 Task: Look for space in Khairabad, India from 24th August, 2023 to 10th September, 2023 for 8 adults, 2 children in price range Rs.12000 to Rs.15000. Place can be entire place or shared room with 4 bedrooms having 8 beds and 4 bathrooms. Property type can be house, flat, guest house. Amenities needed are: wifi, TV, free parkinig on premises, gym, breakfast. Booking option can be shelf check-in. Required host language is English.
Action: Mouse moved to (40, 71)
Screenshot: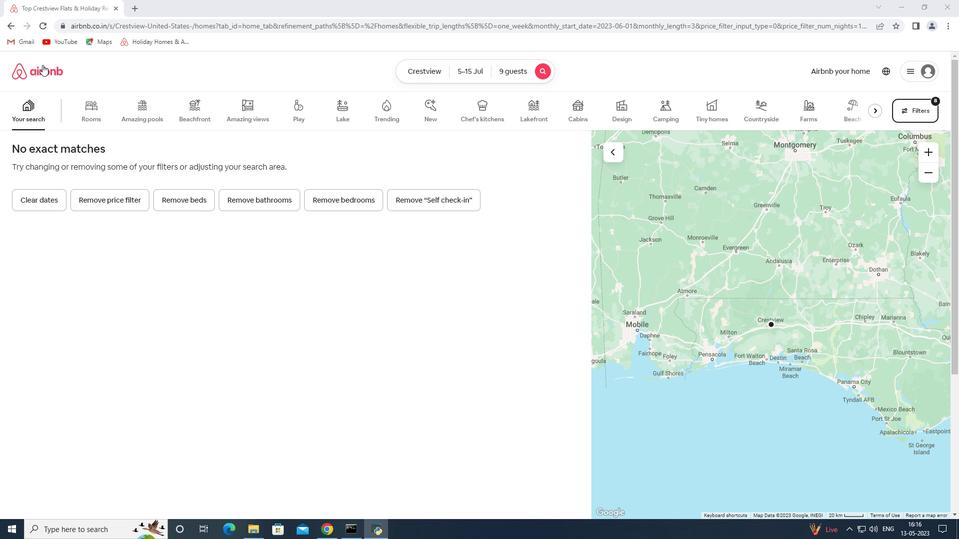 
Action: Mouse pressed left at (40, 71)
Screenshot: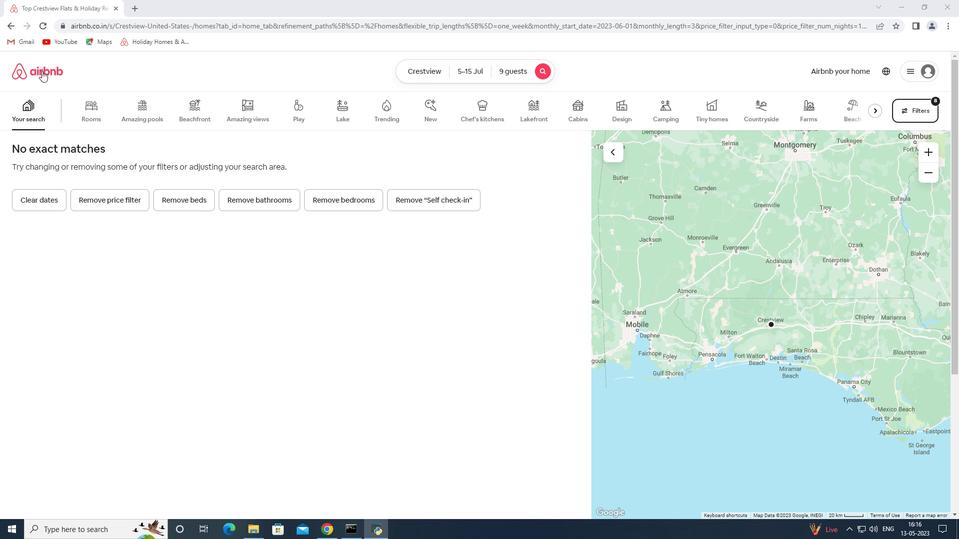 
Action: Mouse moved to (414, 98)
Screenshot: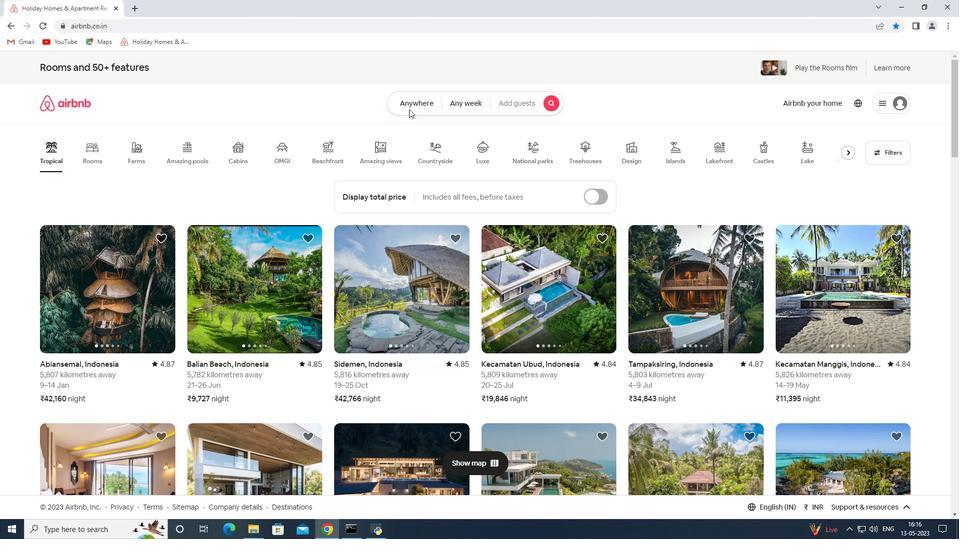 
Action: Mouse pressed left at (414, 98)
Screenshot: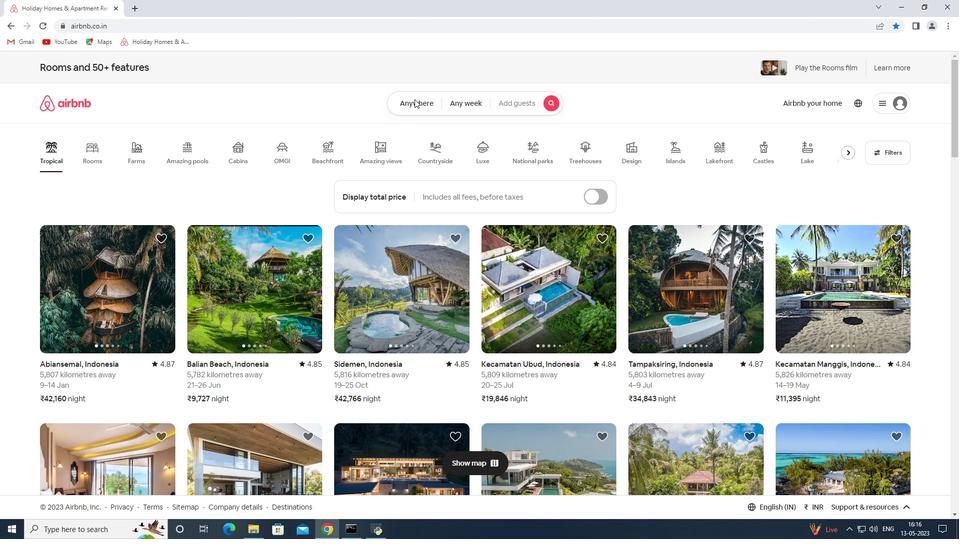 
Action: Mouse moved to (370, 147)
Screenshot: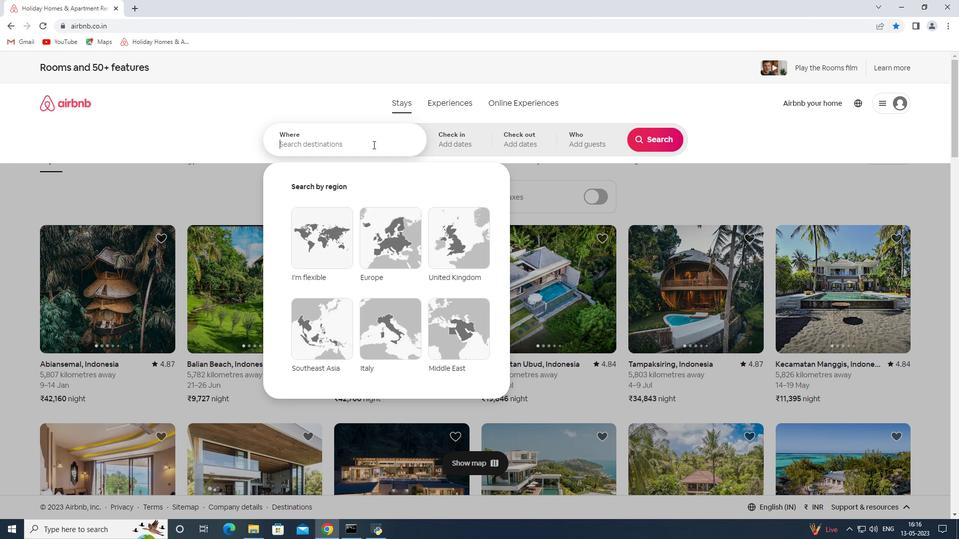 
Action: Mouse pressed left at (370, 147)
Screenshot: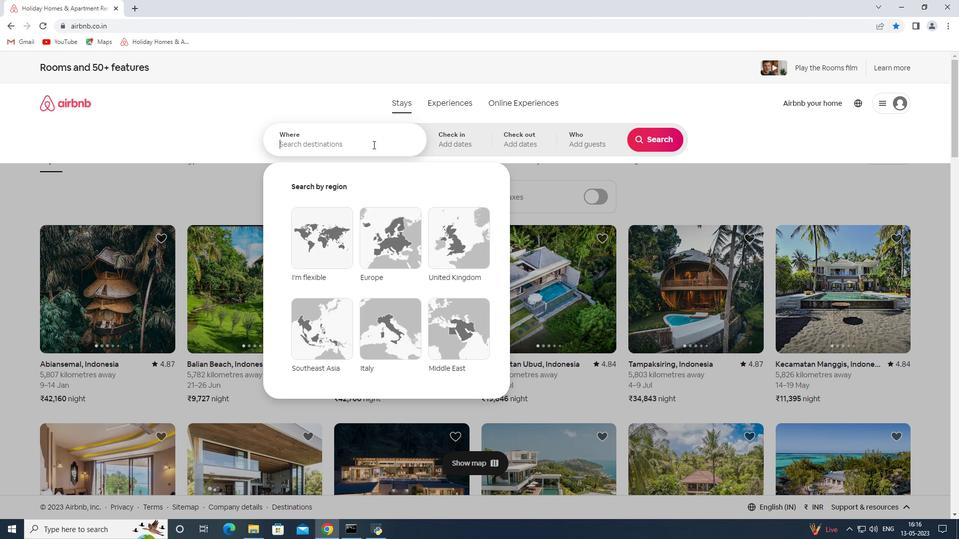
Action: Key pressed <Key.shift>Khairabad<Key.space><Key.shift><Key.shift><Key.shift><Key.shift><Key.shift><Key.shift><Key.shift><Key.shift><Key.shift><Key.shift><Key.shift><Key.shift><Key.shift><Key.shift><Key.shift><Key.shift><Key.shift><Key.shift><Key.shift><Key.shift><Key.shift><Key.shift><Key.shift><Key.shift><Key.shift><Key.shift><Key.shift><Key.shift><Key.shift><Key.shift>India<Key.space><Key.enter>
Screenshot: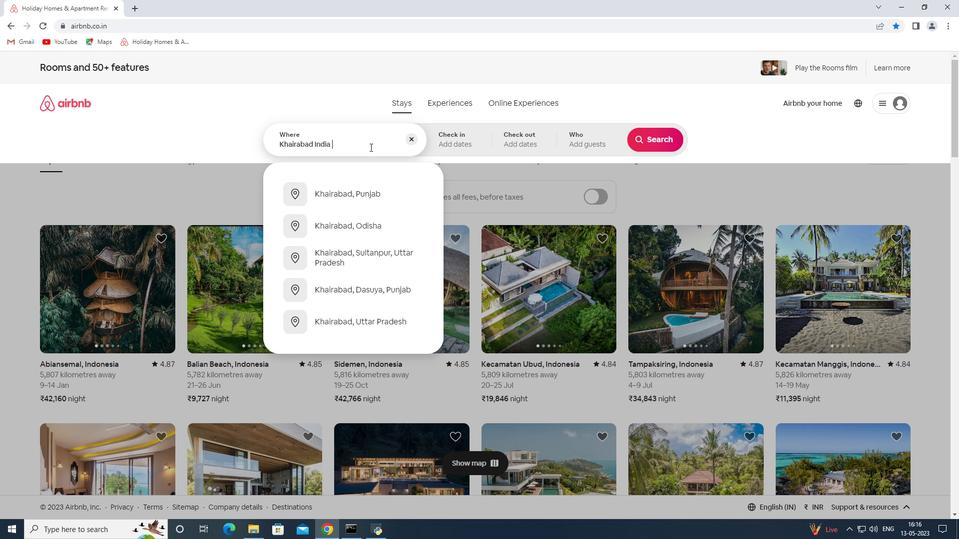 
Action: Mouse moved to (654, 221)
Screenshot: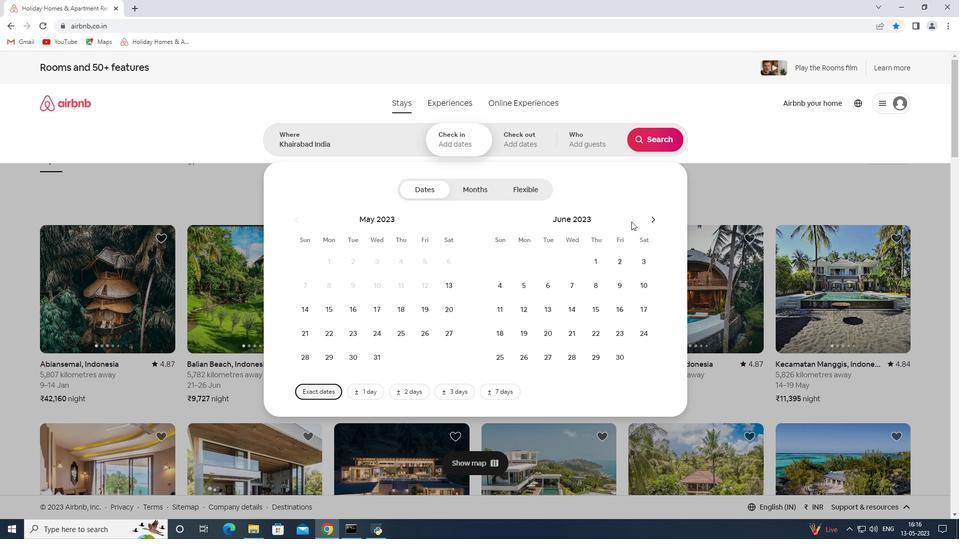 
Action: Mouse pressed left at (654, 221)
Screenshot: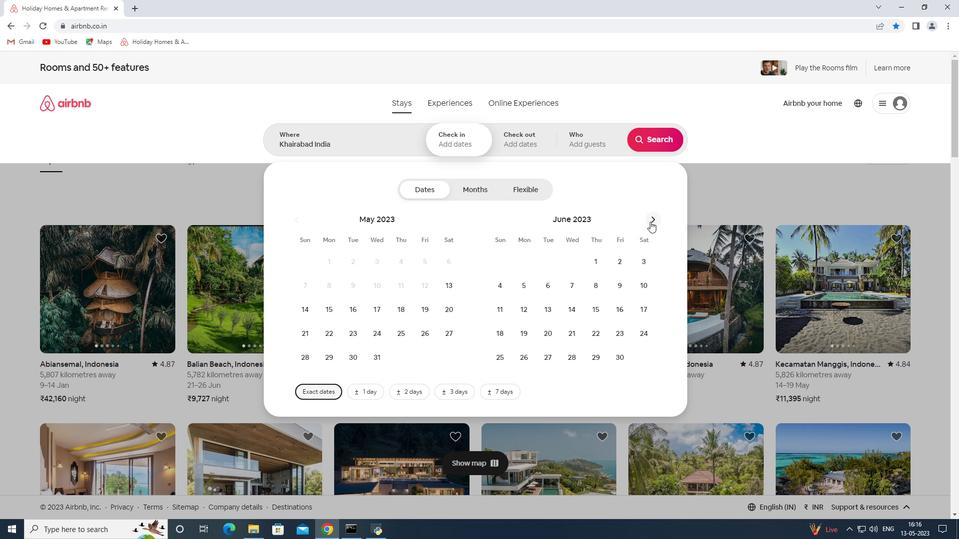 
Action: Mouse pressed left at (654, 221)
Screenshot: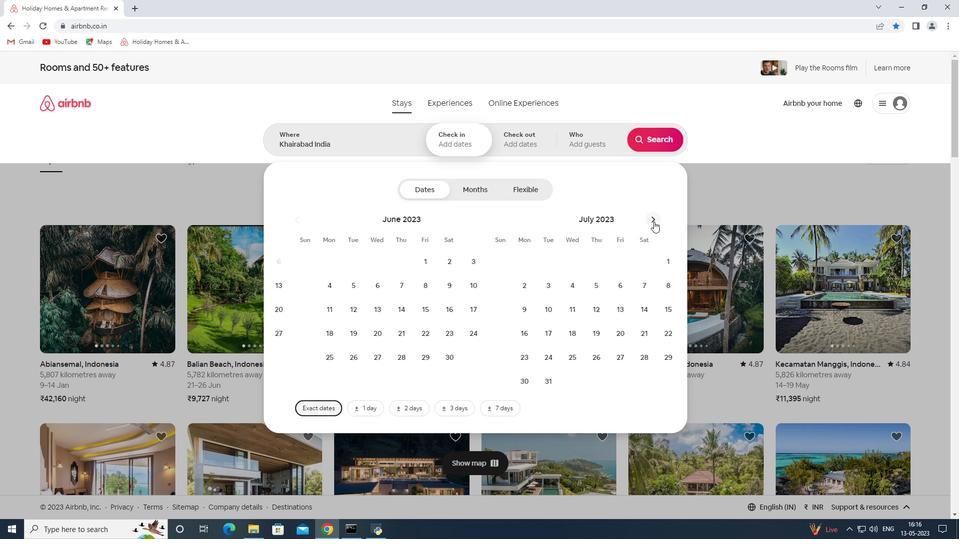 
Action: Mouse moved to (599, 337)
Screenshot: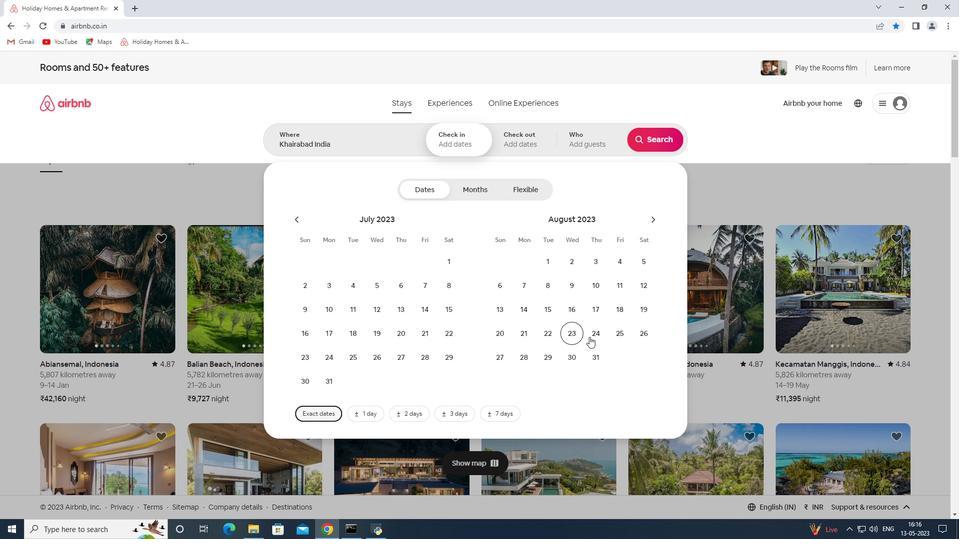 
Action: Mouse pressed left at (599, 337)
Screenshot: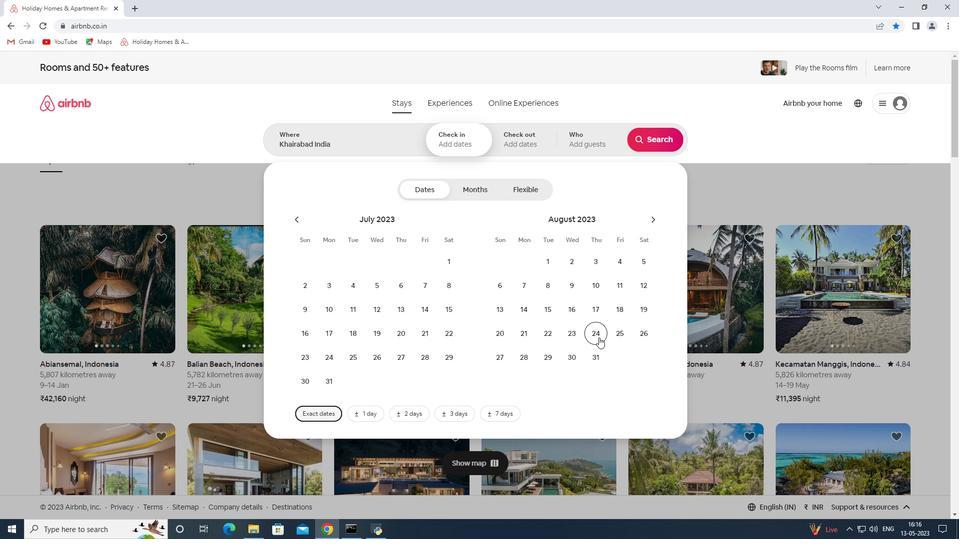 
Action: Mouse moved to (654, 221)
Screenshot: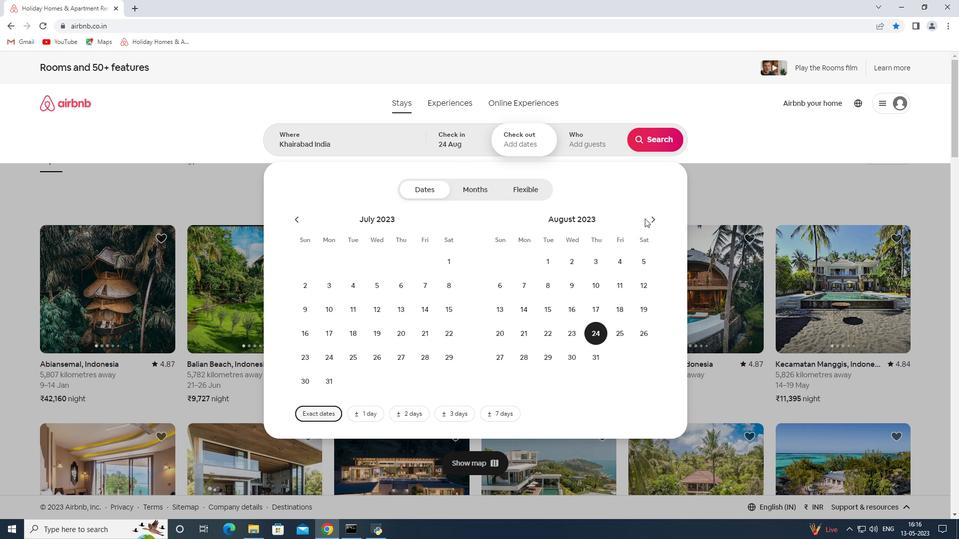 
Action: Mouse pressed left at (654, 221)
Screenshot: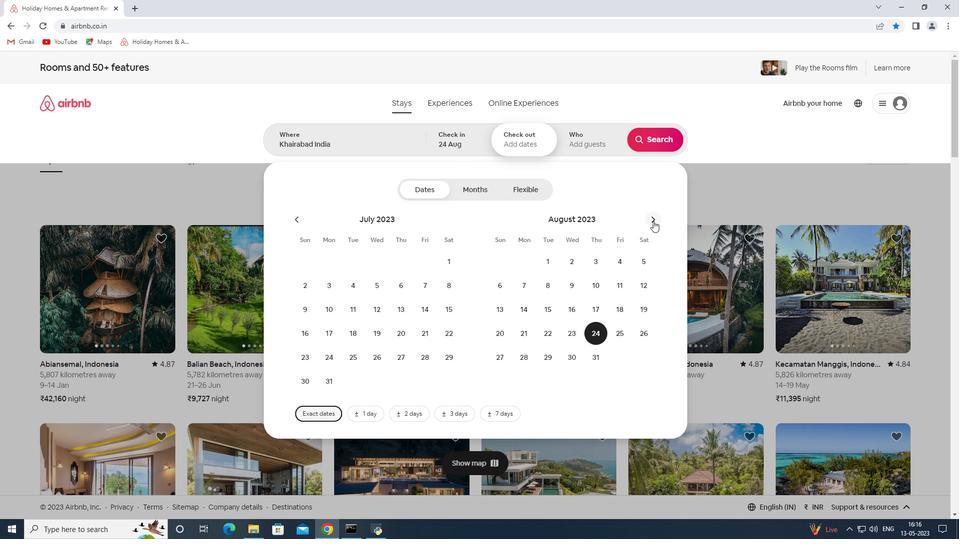 
Action: Mouse moved to (489, 311)
Screenshot: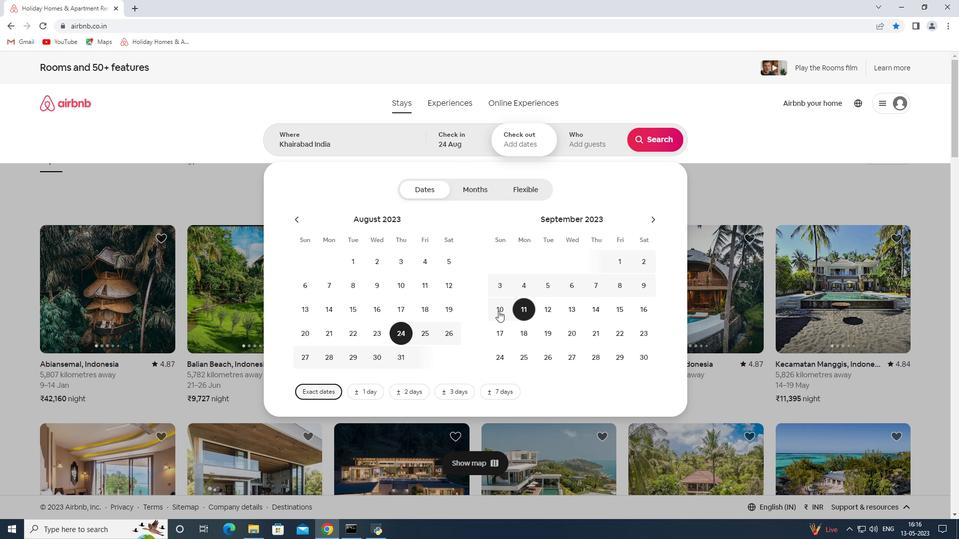 
Action: Mouse pressed left at (489, 311)
Screenshot: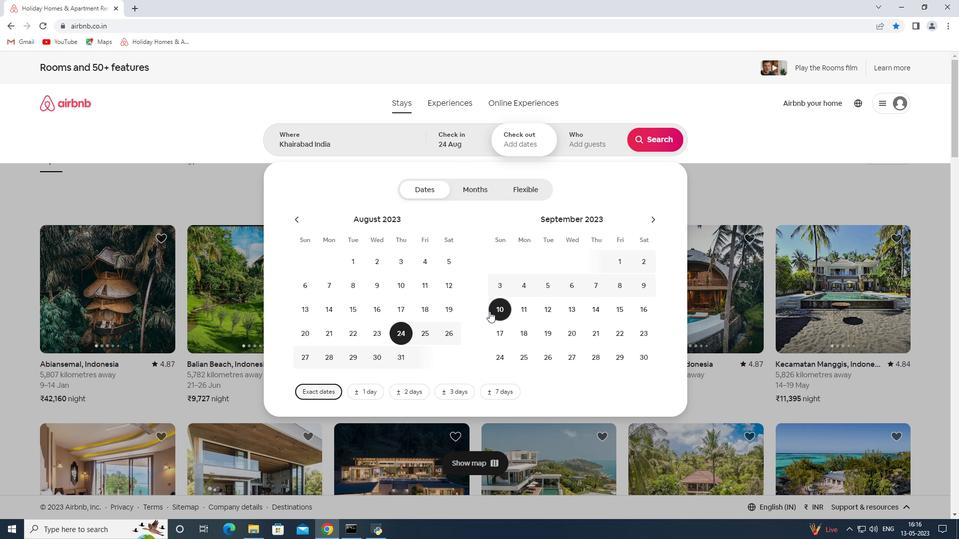 
Action: Mouse moved to (582, 147)
Screenshot: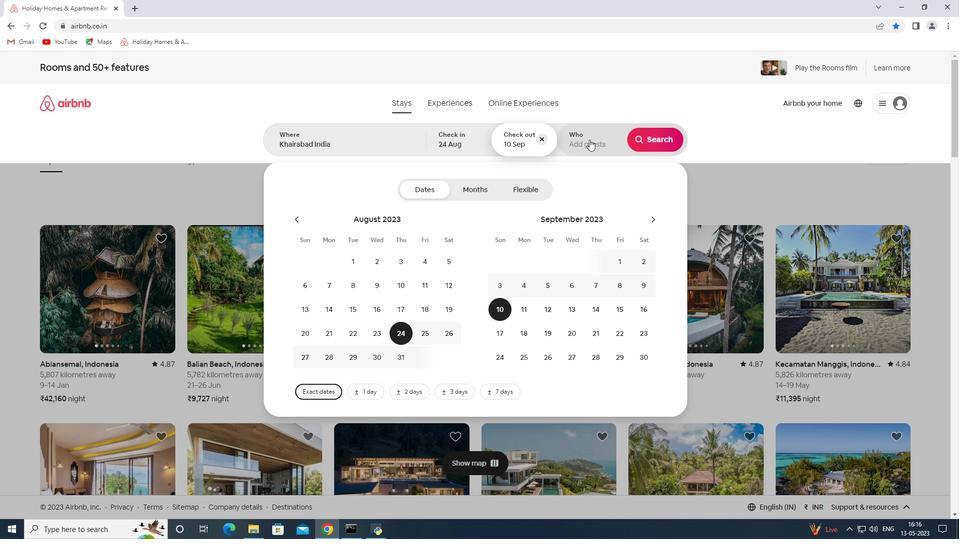 
Action: Mouse pressed left at (582, 147)
Screenshot: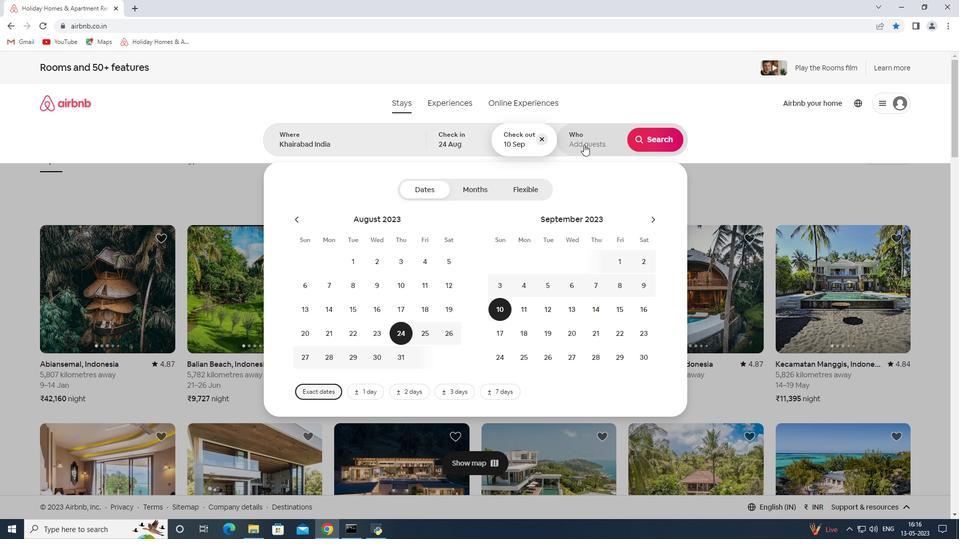 
Action: Mouse moved to (660, 196)
Screenshot: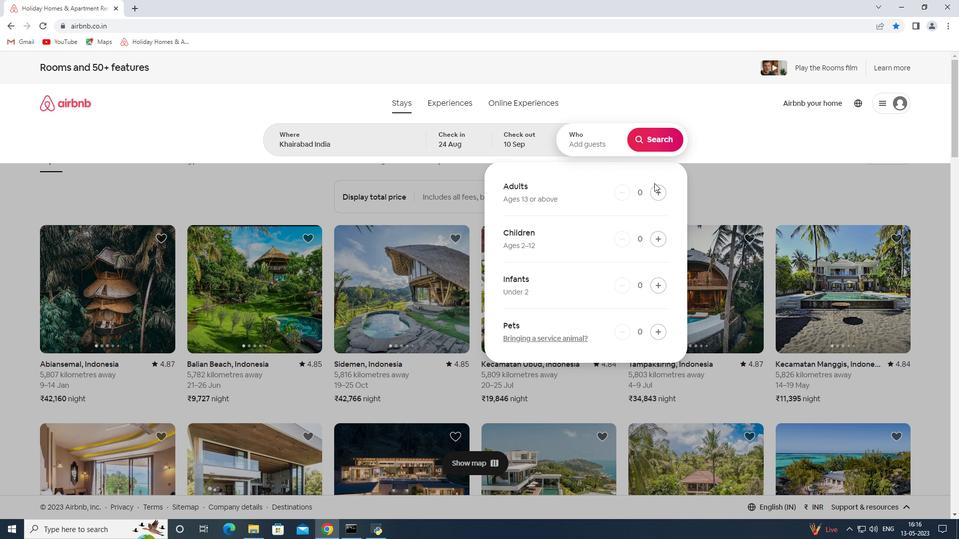 
Action: Mouse pressed left at (660, 196)
Screenshot: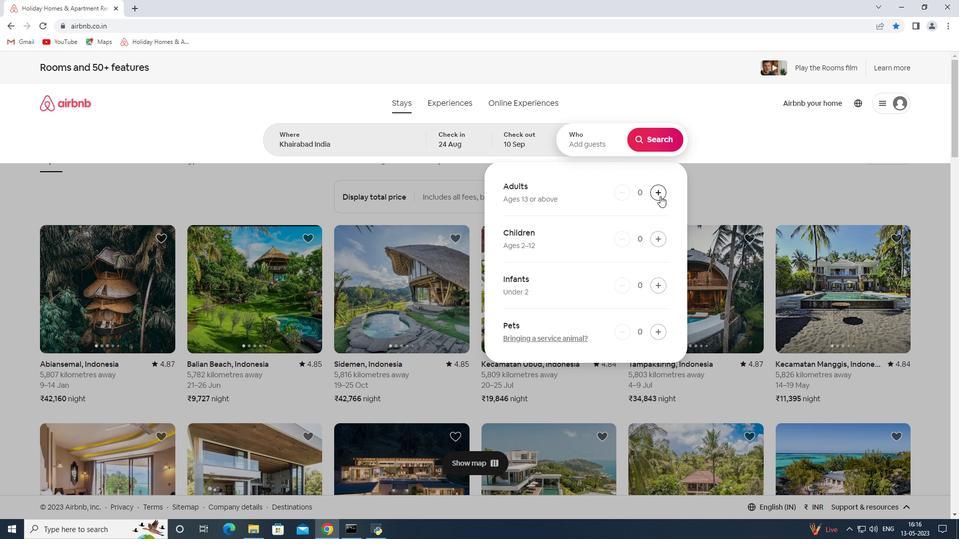 
Action: Mouse pressed left at (660, 196)
Screenshot: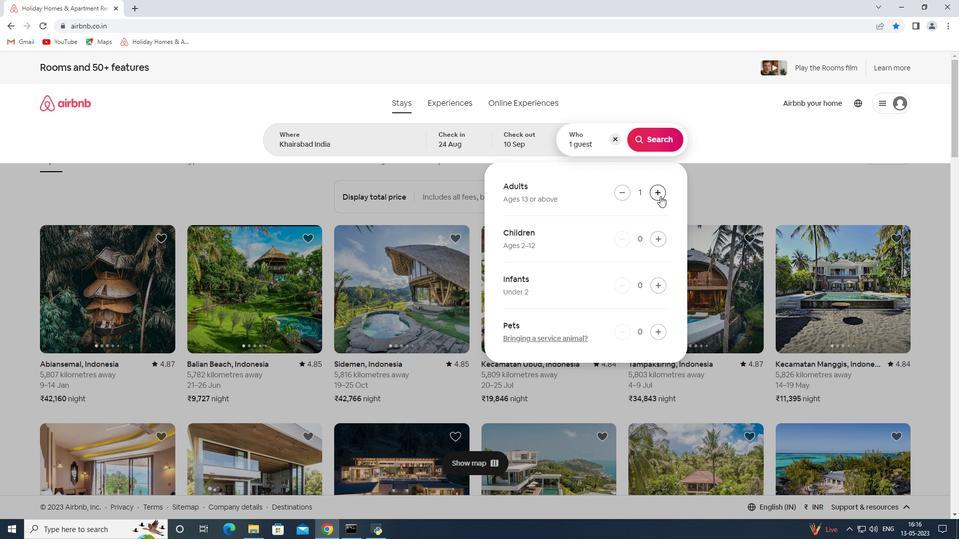
Action: Mouse pressed left at (660, 196)
Screenshot: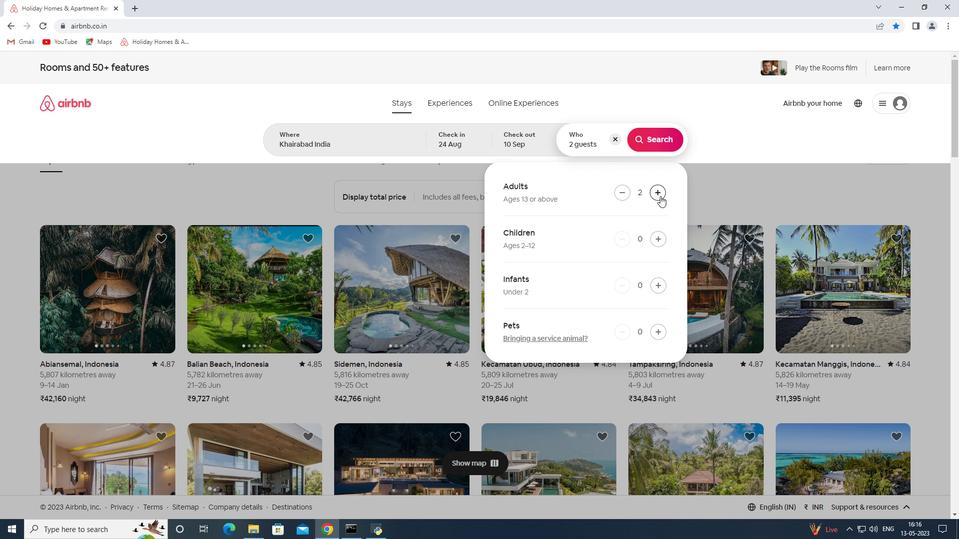 
Action: Mouse moved to (660, 191)
Screenshot: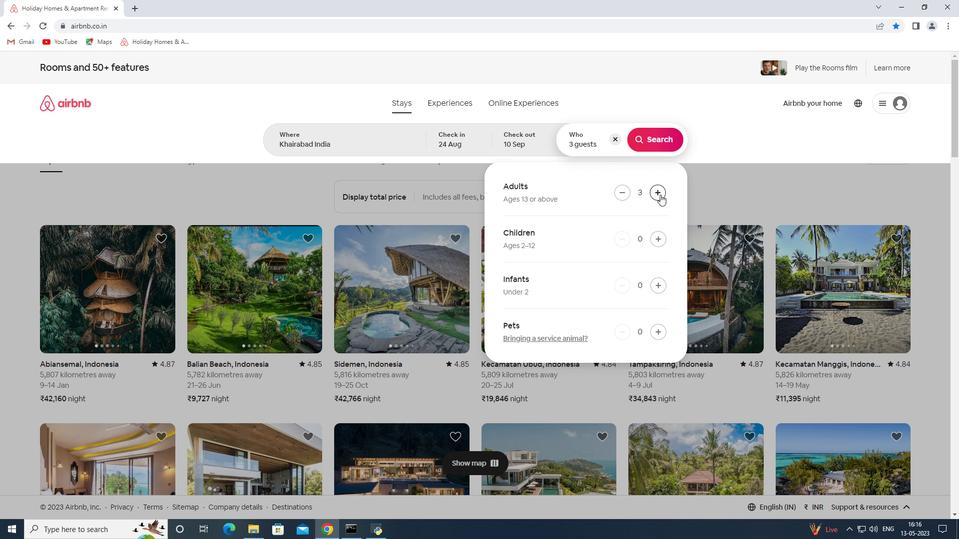 
Action: Mouse pressed left at (660, 191)
Screenshot: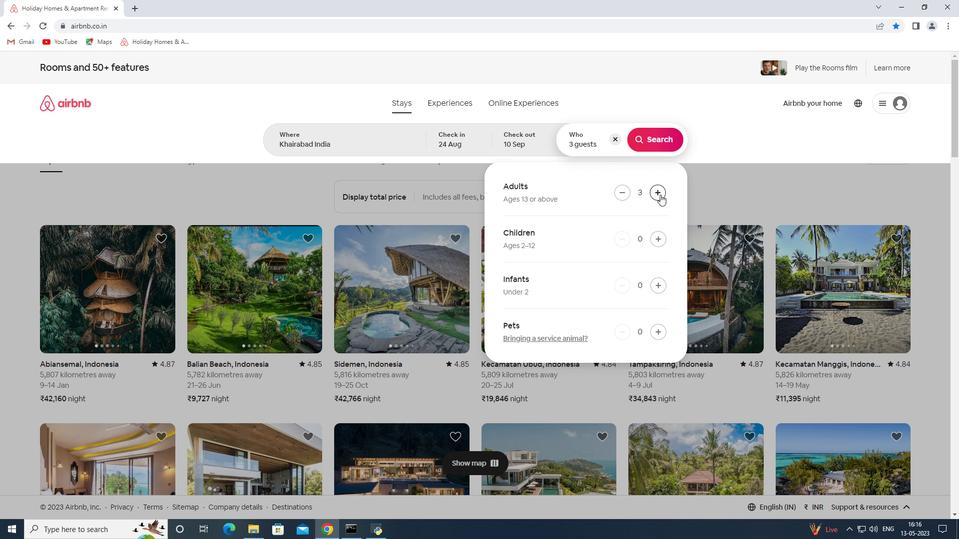 
Action: Mouse pressed left at (660, 191)
Screenshot: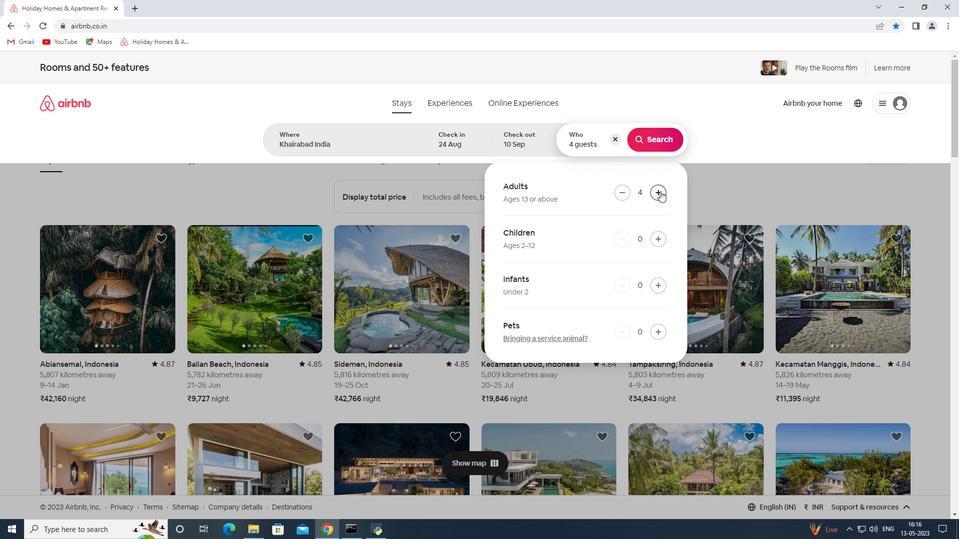 
Action: Mouse pressed left at (660, 191)
Screenshot: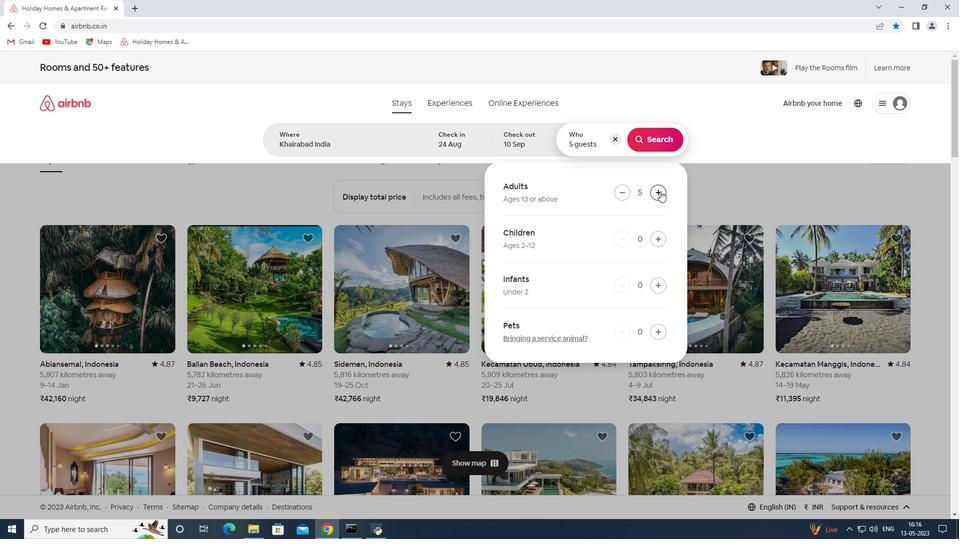 
Action: Mouse pressed left at (660, 191)
Screenshot: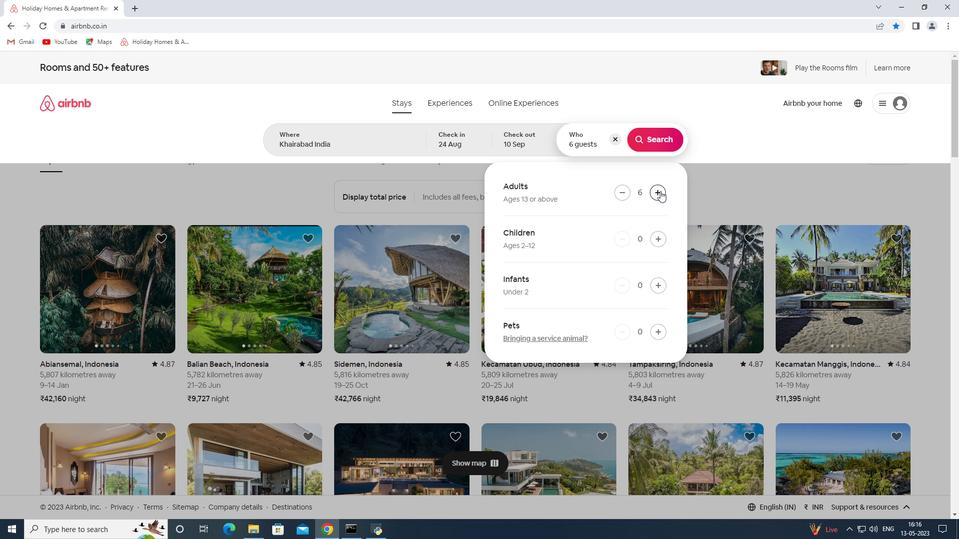 
Action: Mouse pressed left at (660, 191)
Screenshot: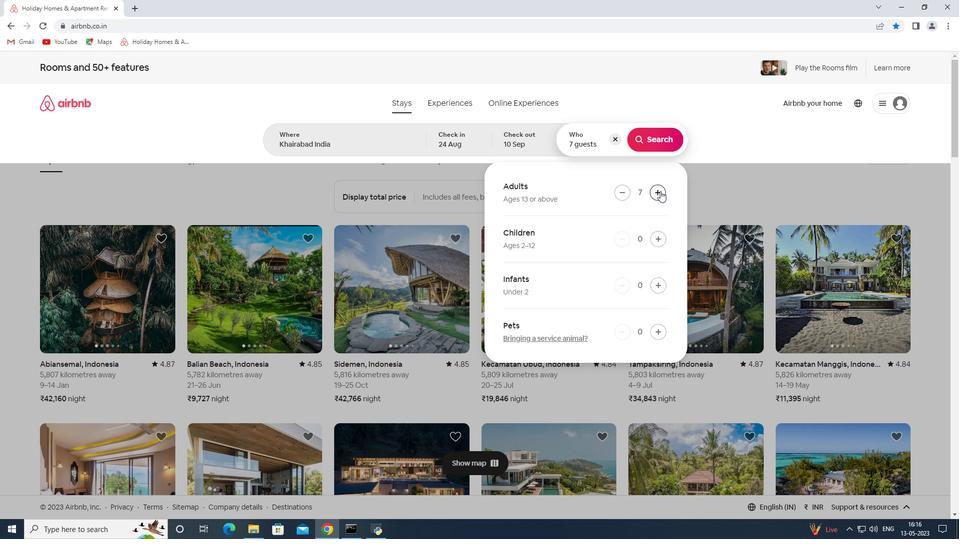 
Action: Mouse pressed left at (660, 191)
Screenshot: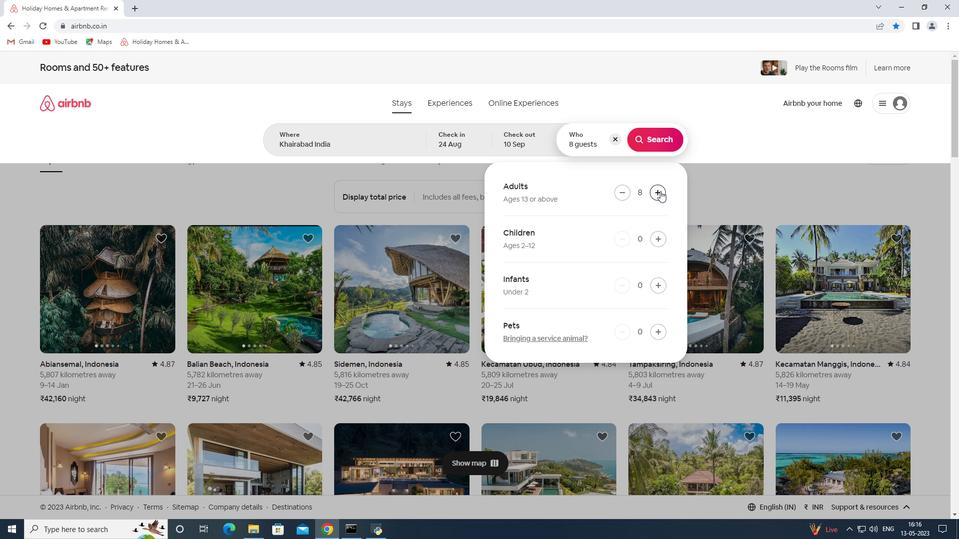 
Action: Mouse moved to (628, 191)
Screenshot: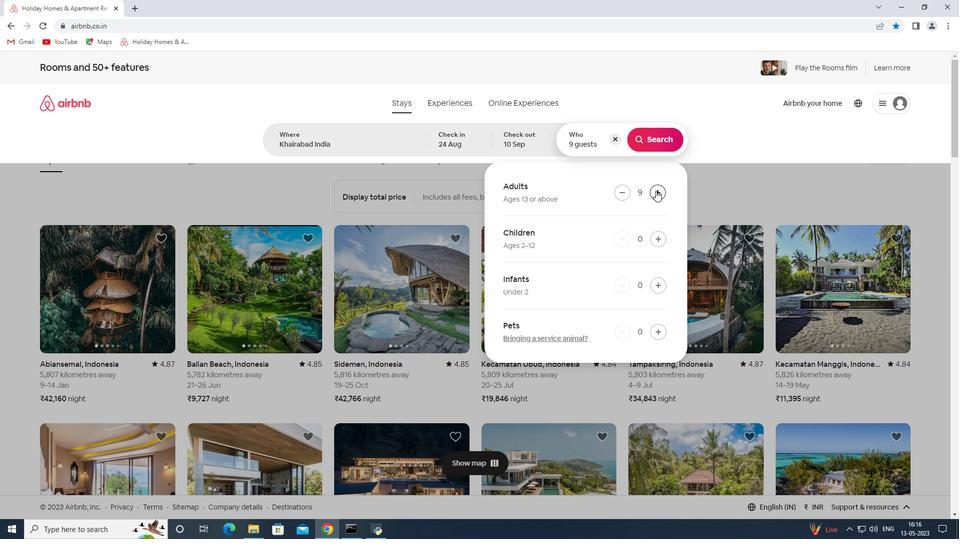 
Action: Mouse pressed left at (628, 191)
Screenshot: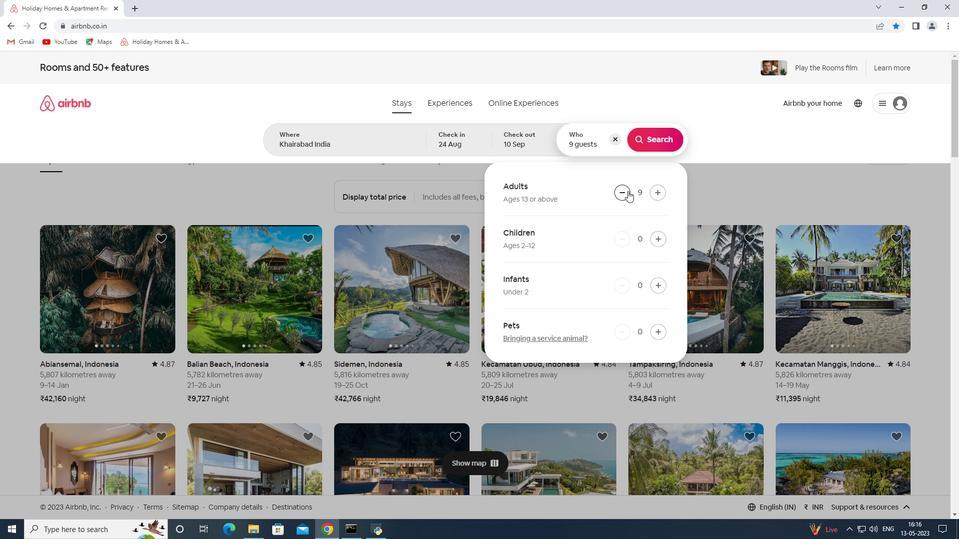 
Action: Mouse moved to (660, 237)
Screenshot: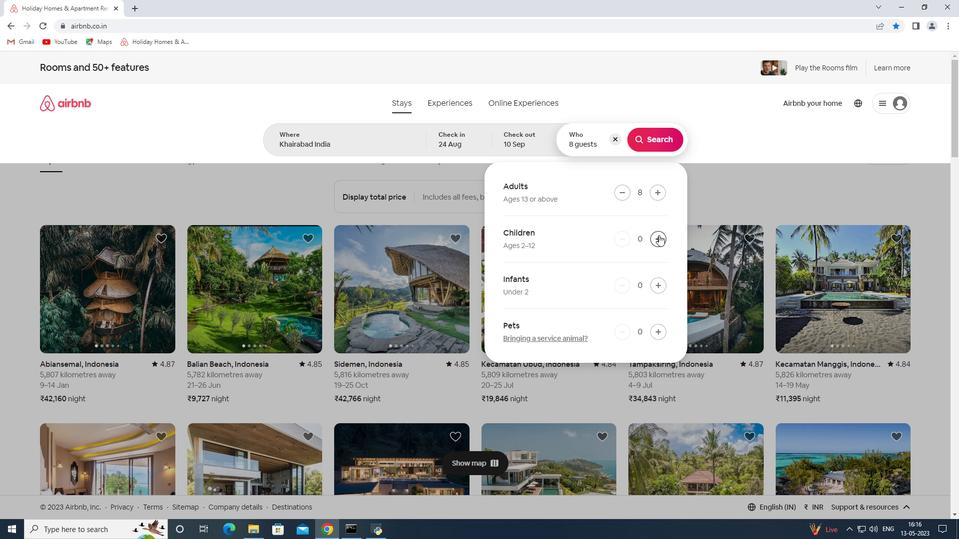 
Action: Mouse pressed left at (660, 237)
Screenshot: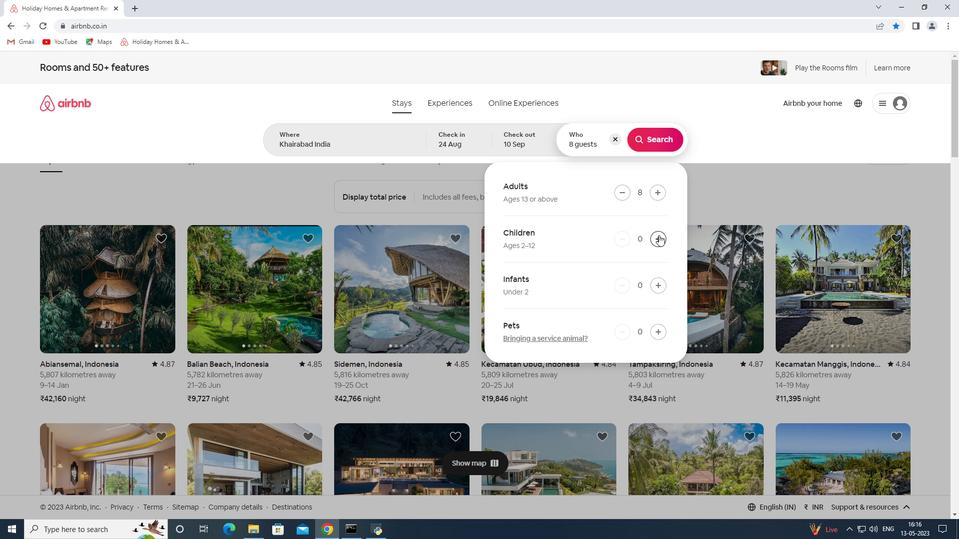 
Action: Mouse pressed left at (660, 237)
Screenshot: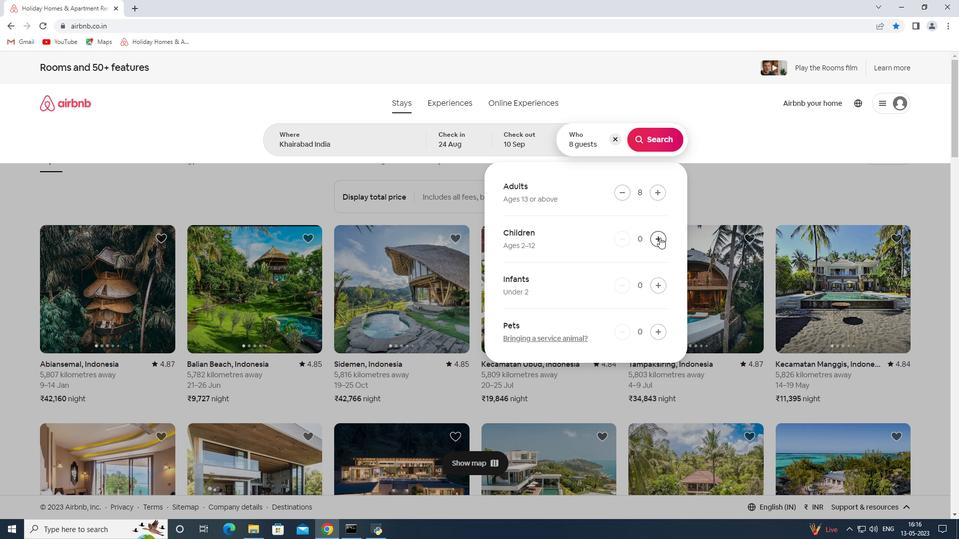 
Action: Mouse moved to (667, 126)
Screenshot: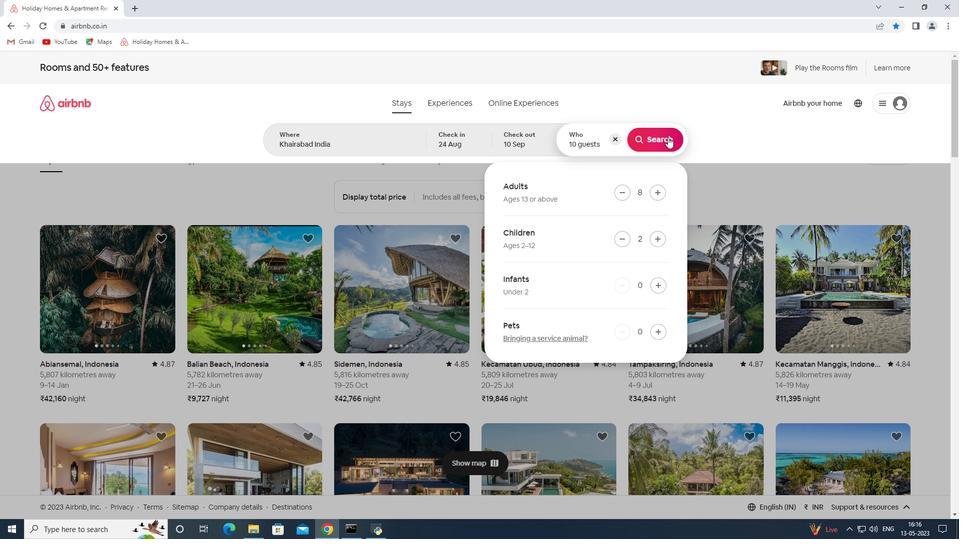 
Action: Mouse pressed left at (667, 126)
Screenshot: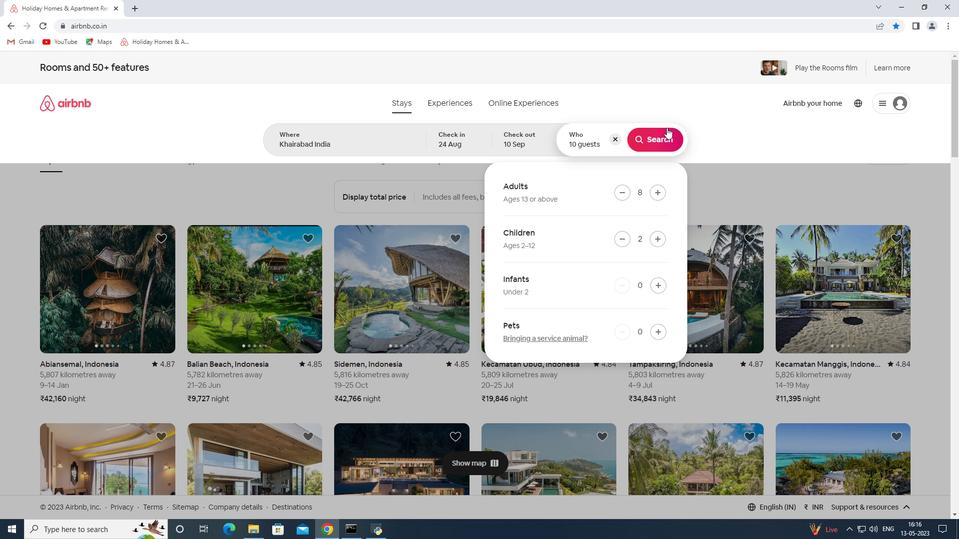 
Action: Mouse moved to (668, 133)
Screenshot: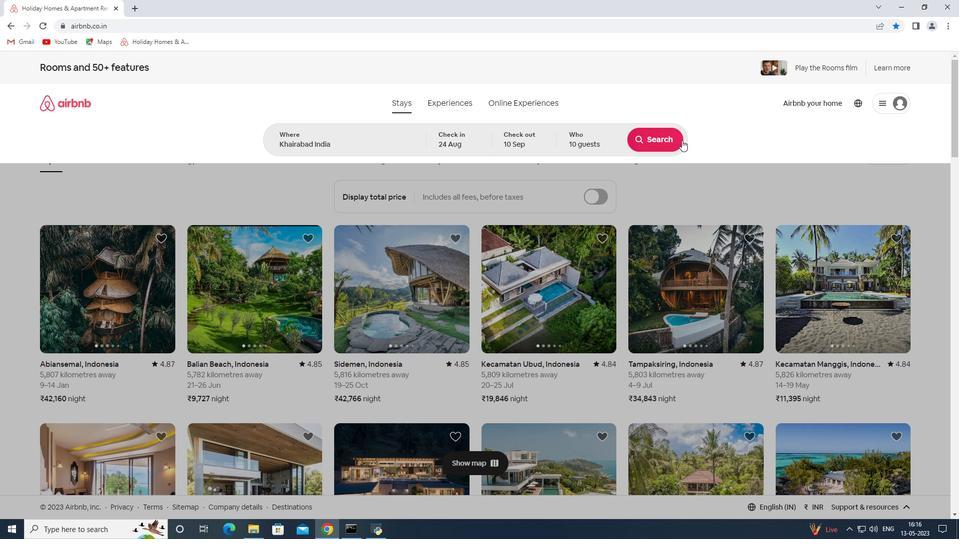 
Action: Mouse pressed left at (668, 133)
Screenshot: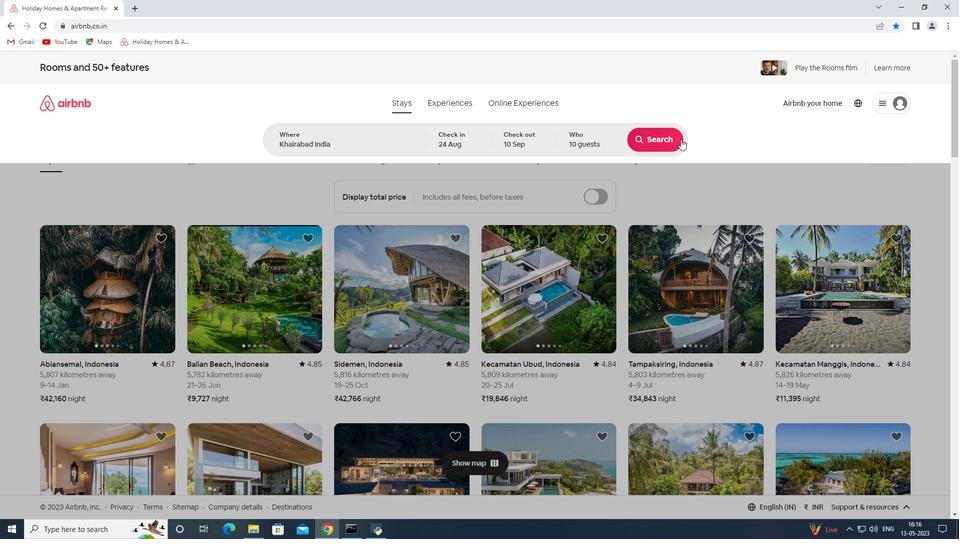 
Action: Mouse moved to (926, 108)
Screenshot: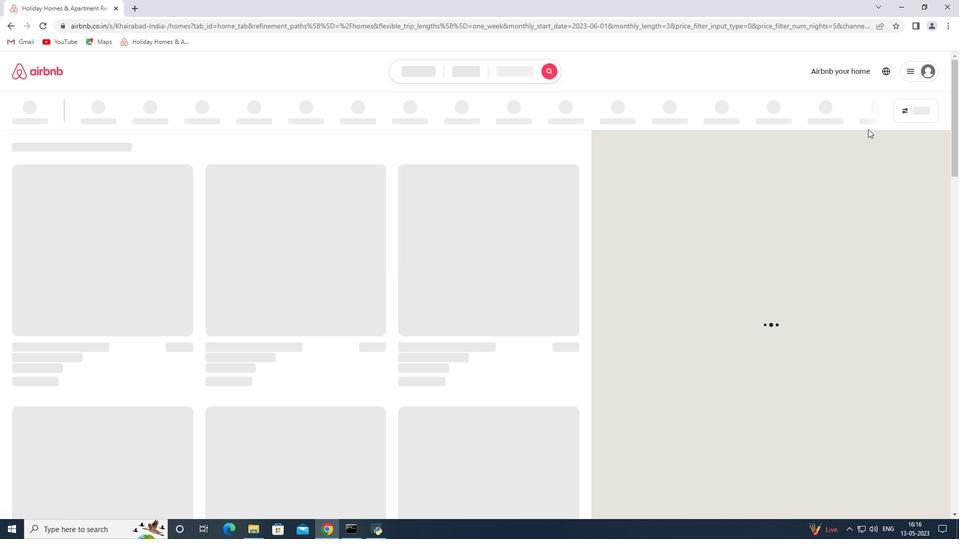 
Action: Mouse pressed left at (926, 108)
Screenshot: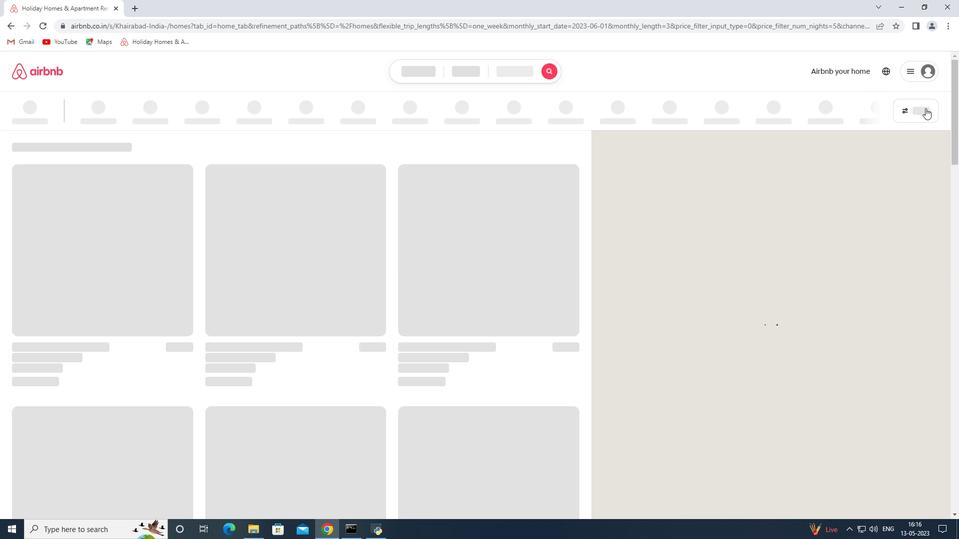
Action: Mouse moved to (360, 353)
Screenshot: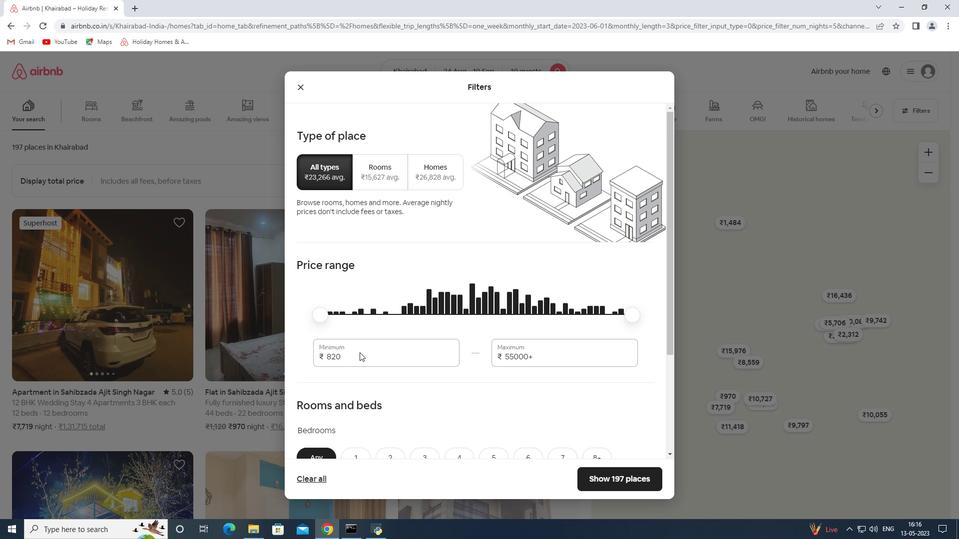 
Action: Mouse pressed left at (360, 353)
Screenshot: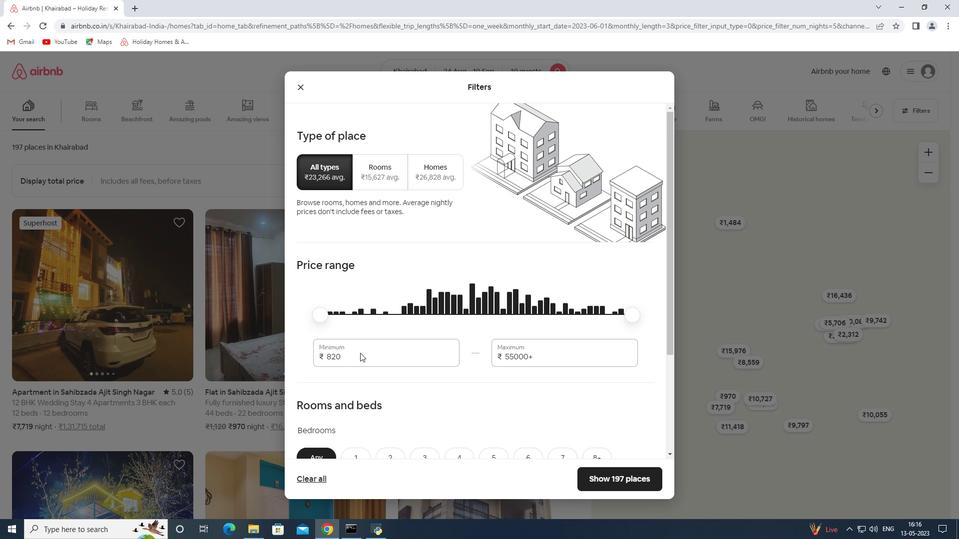 
Action: Mouse pressed left at (360, 353)
Screenshot: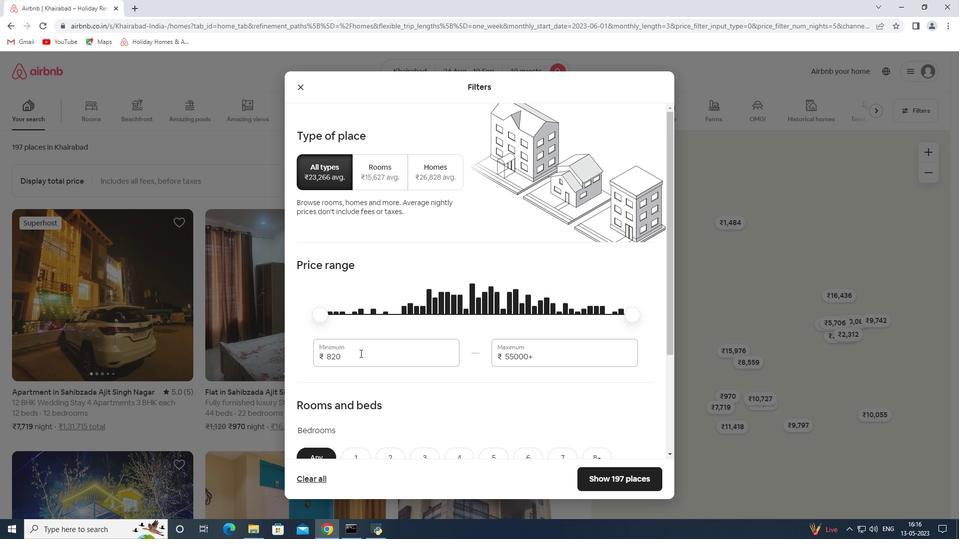 
Action: Key pressed 12000<Key.tab>15000
Screenshot: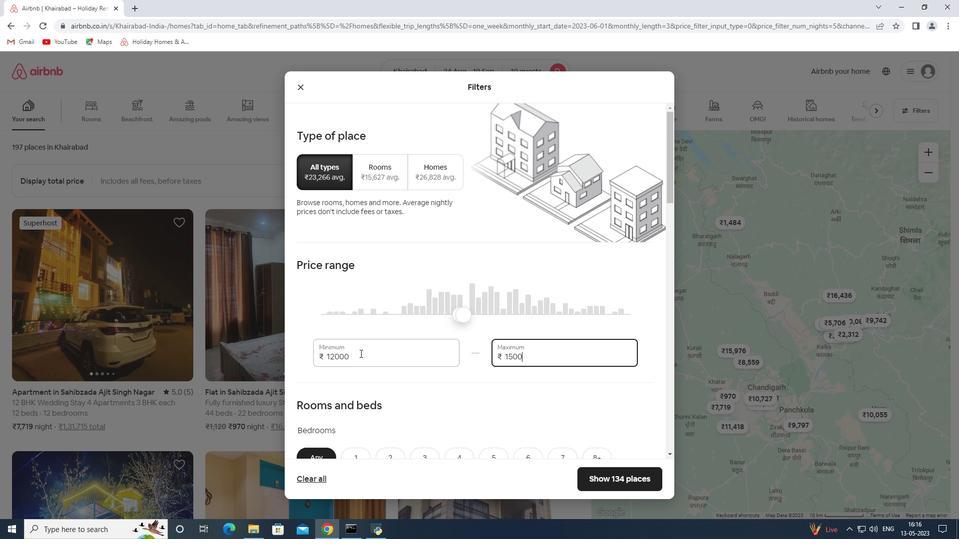 
Action: Mouse moved to (599, 332)
Screenshot: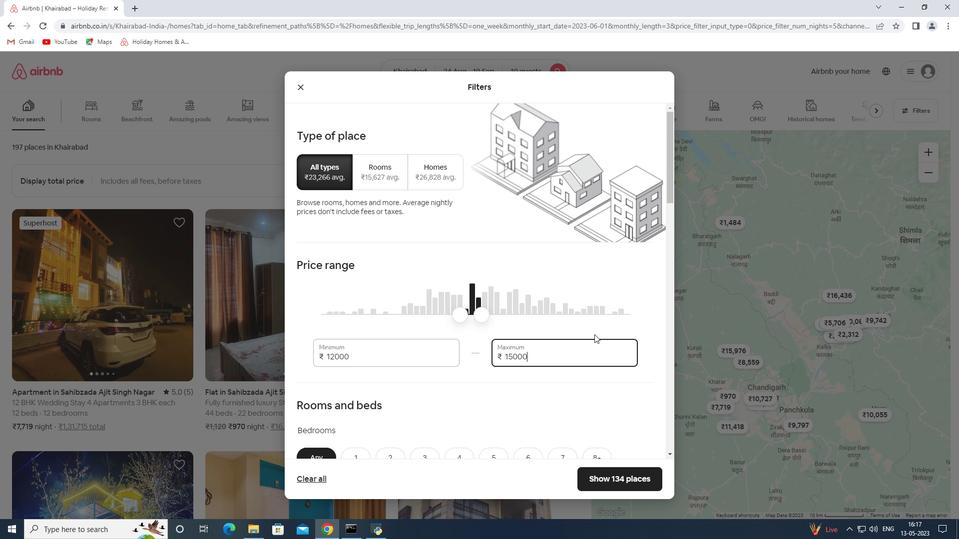 
Action: Mouse scrolled (599, 331) with delta (0, 0)
Screenshot: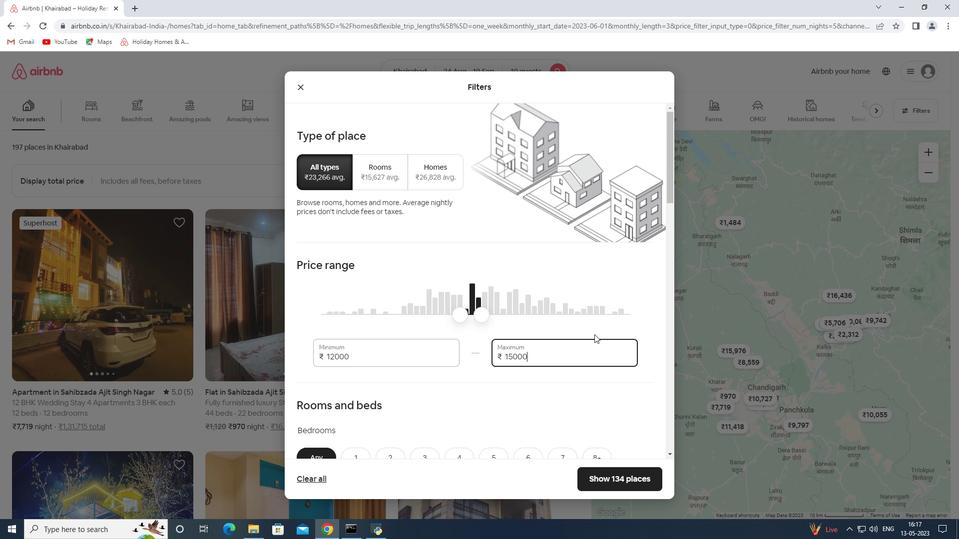 
Action: Mouse moved to (599, 331)
Screenshot: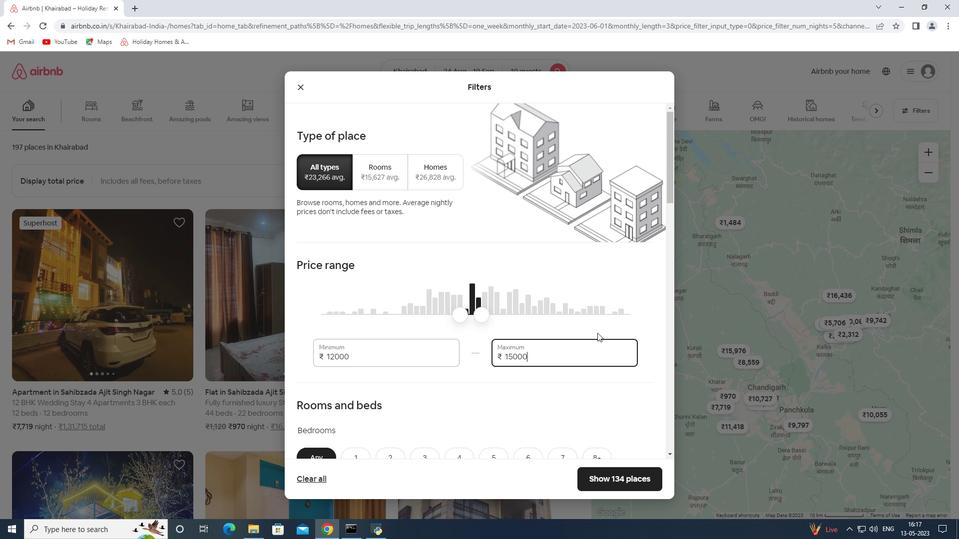 
Action: Mouse scrolled (599, 331) with delta (0, 0)
Screenshot: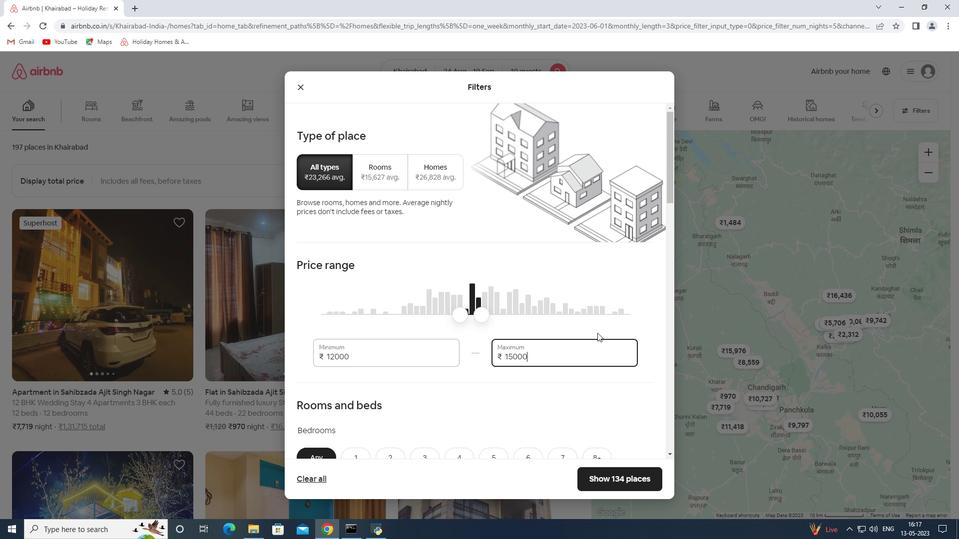
Action: Mouse moved to (600, 331)
Screenshot: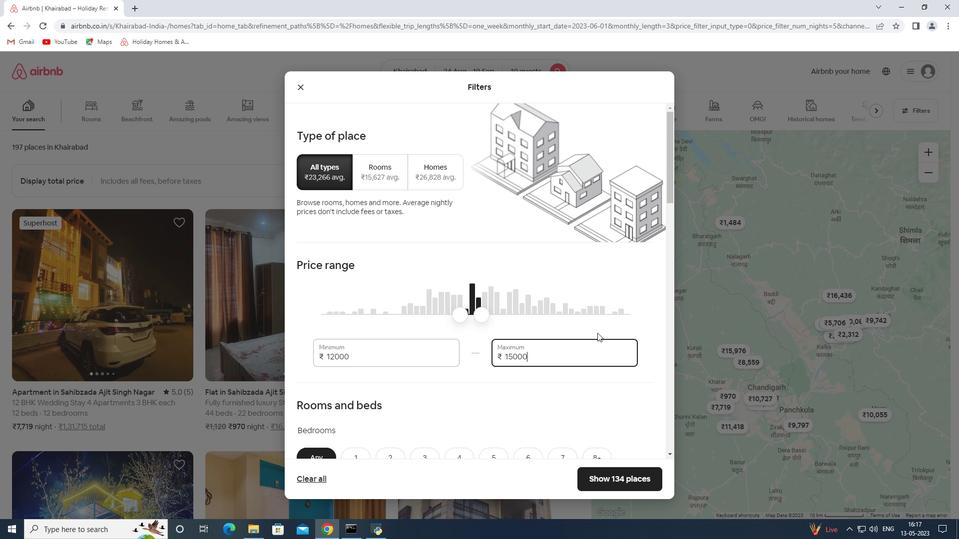 
Action: Mouse scrolled (600, 331) with delta (0, 0)
Screenshot: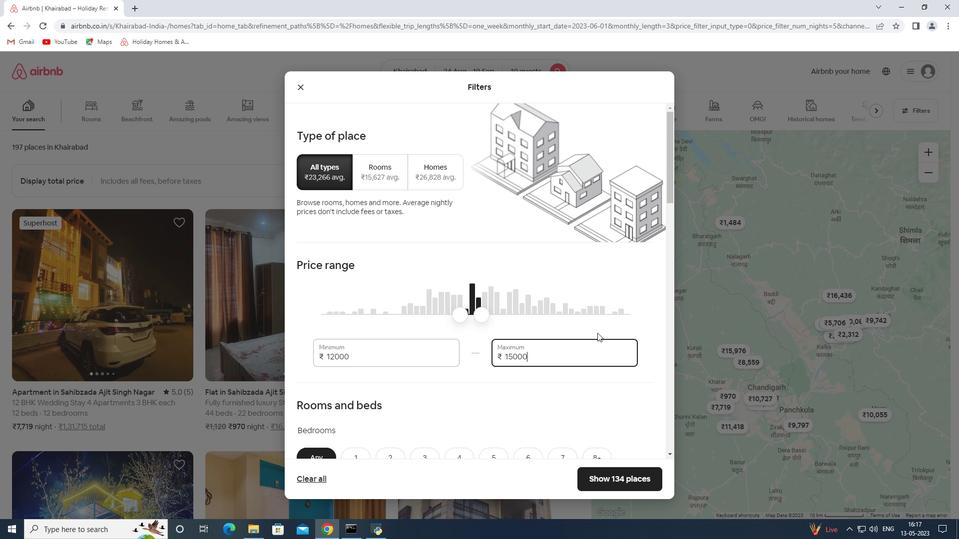 
Action: Mouse scrolled (600, 331) with delta (0, 0)
Screenshot: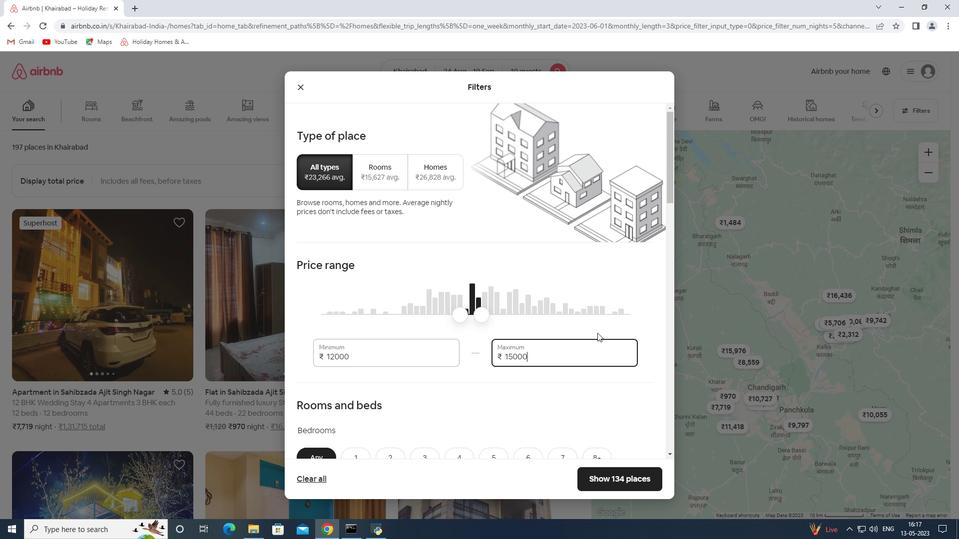 
Action: Mouse moved to (458, 253)
Screenshot: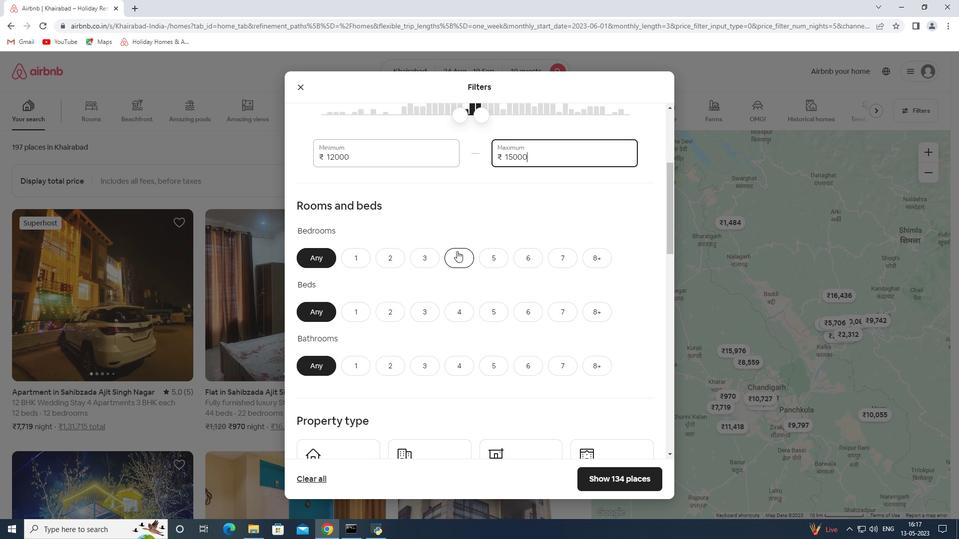 
Action: Mouse pressed left at (458, 253)
Screenshot: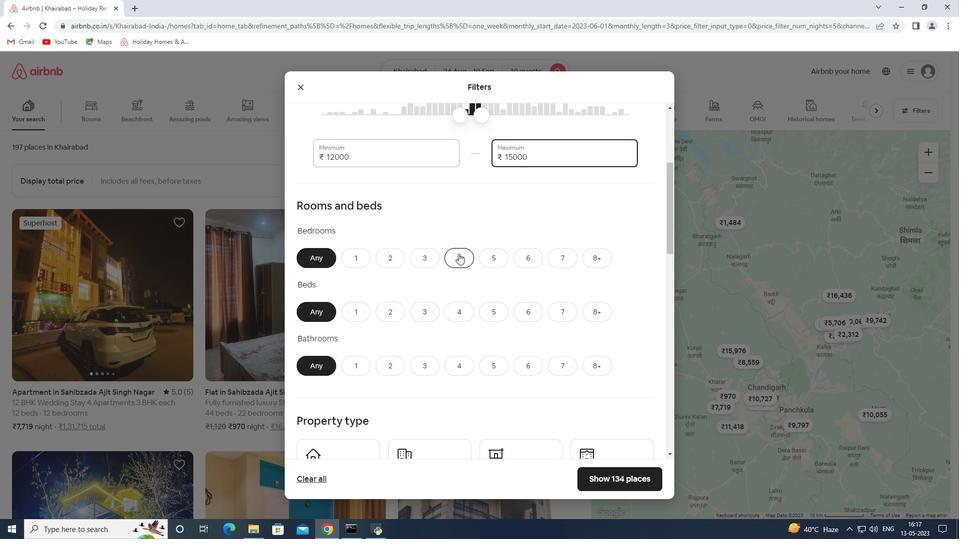 
Action: Mouse moved to (588, 309)
Screenshot: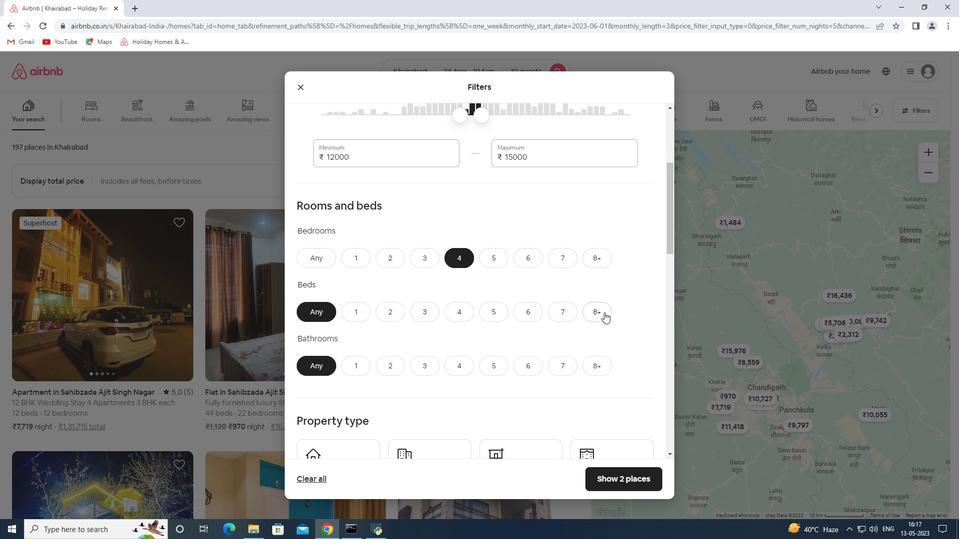 
Action: Mouse pressed left at (588, 309)
Screenshot: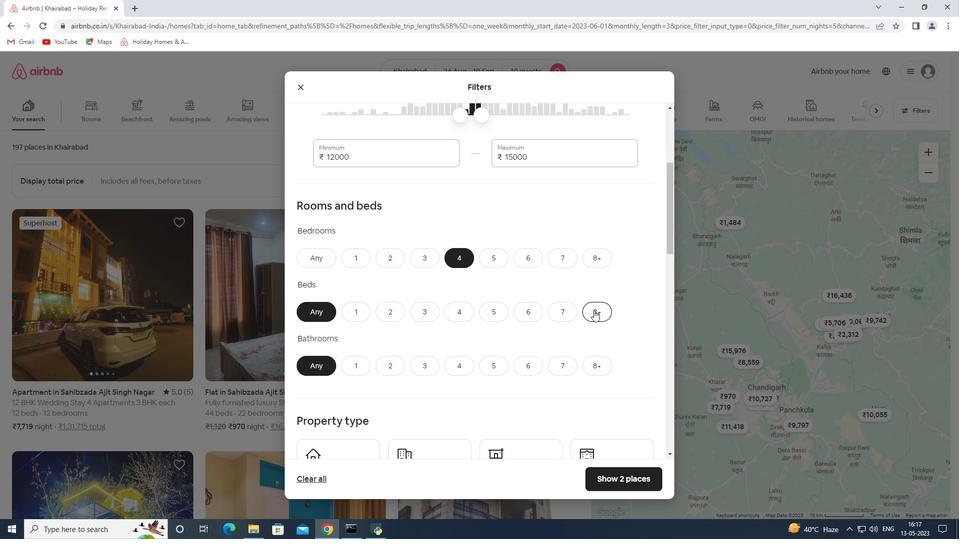 
Action: Mouse moved to (449, 371)
Screenshot: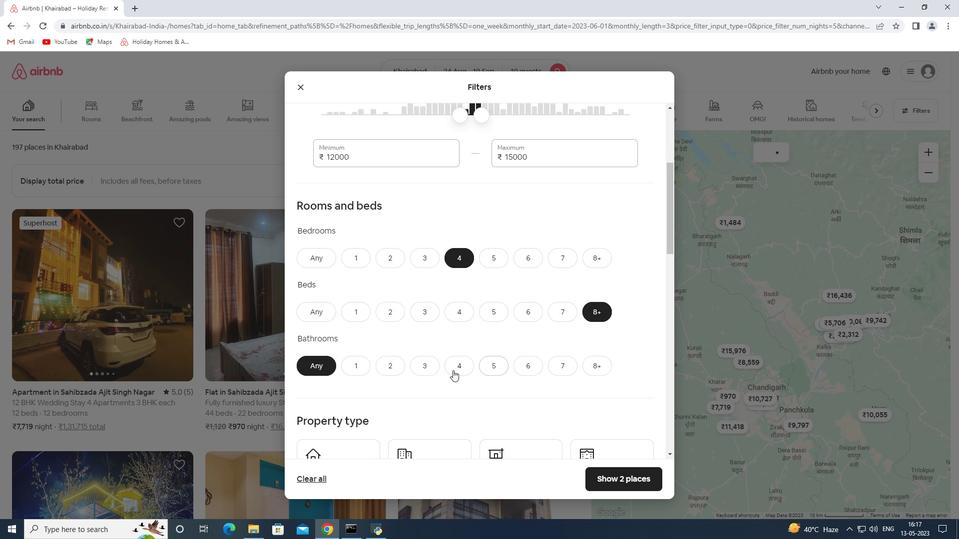 
Action: Mouse pressed left at (449, 371)
Screenshot: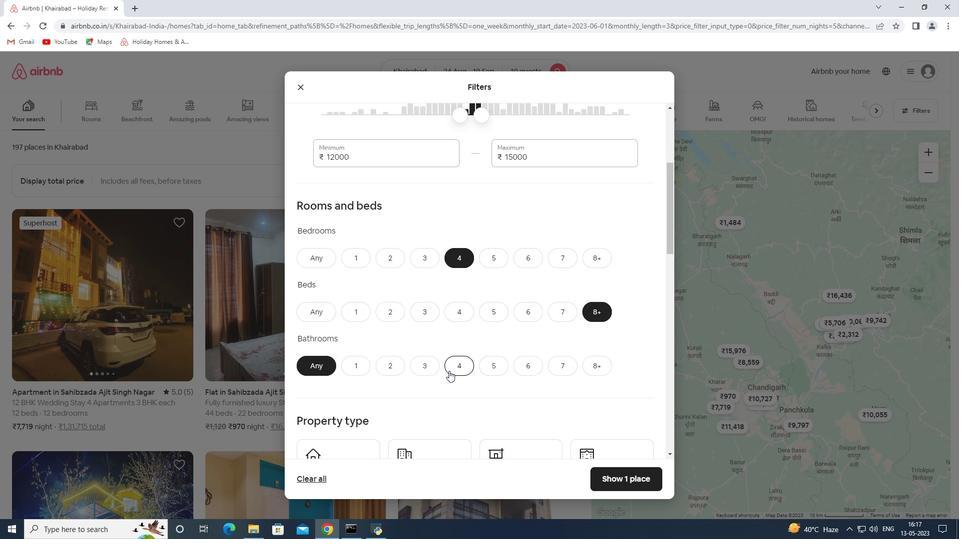 
Action: Mouse moved to (485, 339)
Screenshot: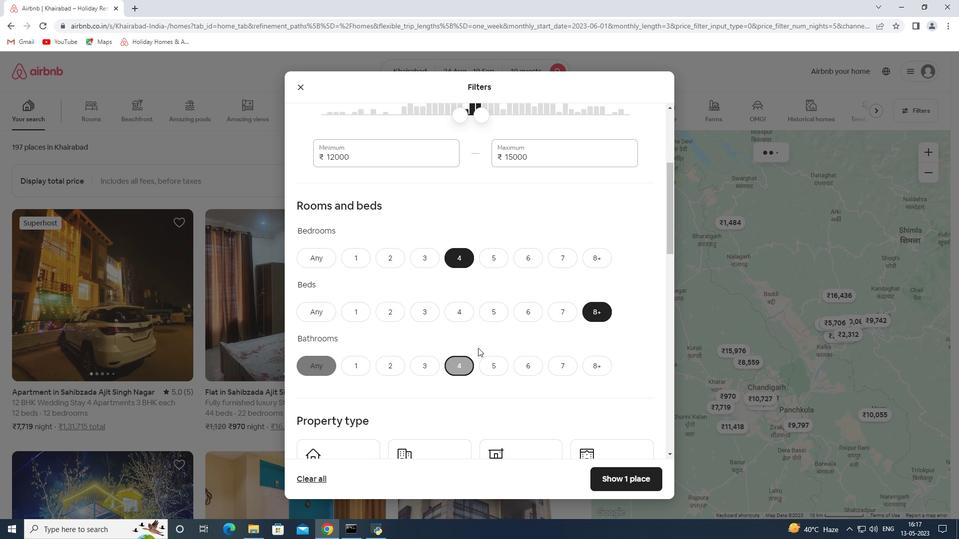 
Action: Mouse scrolled (485, 339) with delta (0, 0)
Screenshot: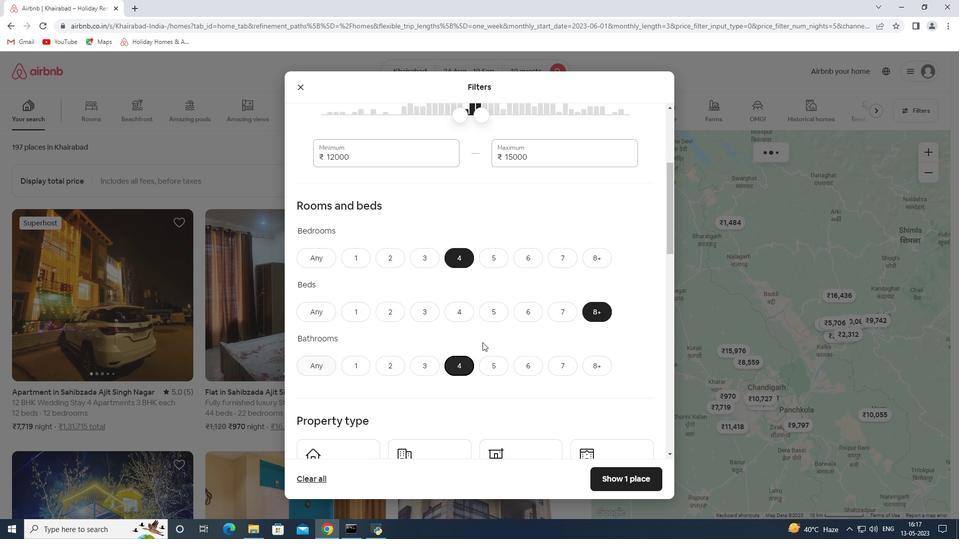 
Action: Mouse scrolled (485, 339) with delta (0, 0)
Screenshot: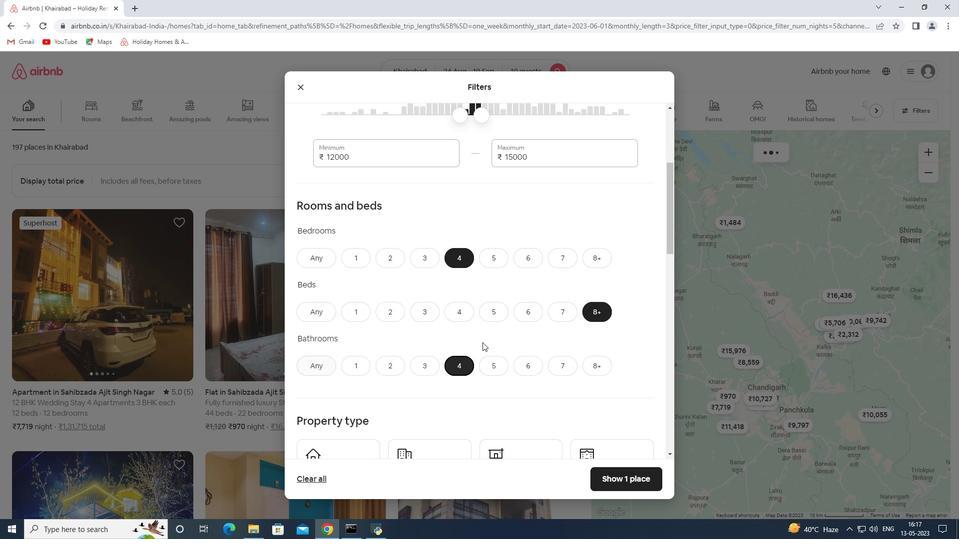 
Action: Mouse scrolled (485, 339) with delta (0, 0)
Screenshot: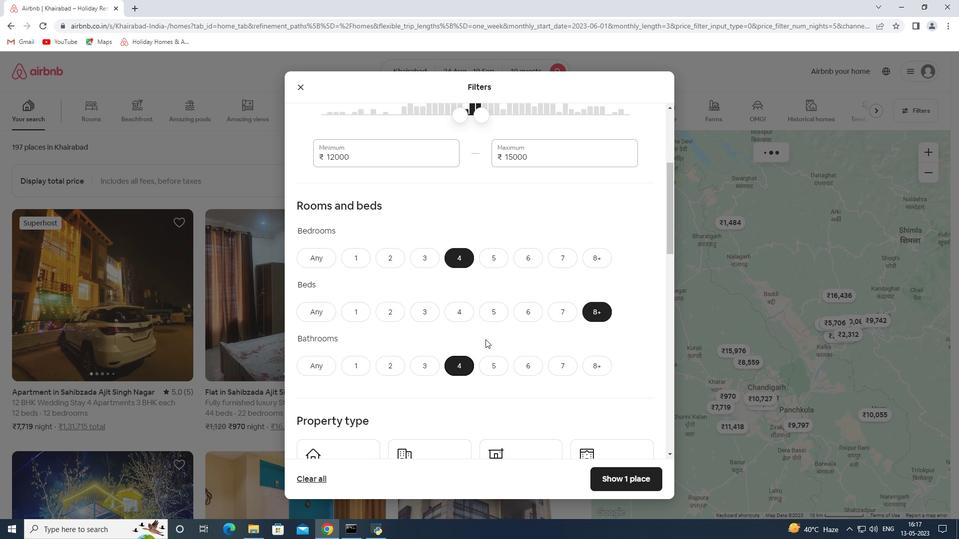 
Action: Mouse moved to (349, 327)
Screenshot: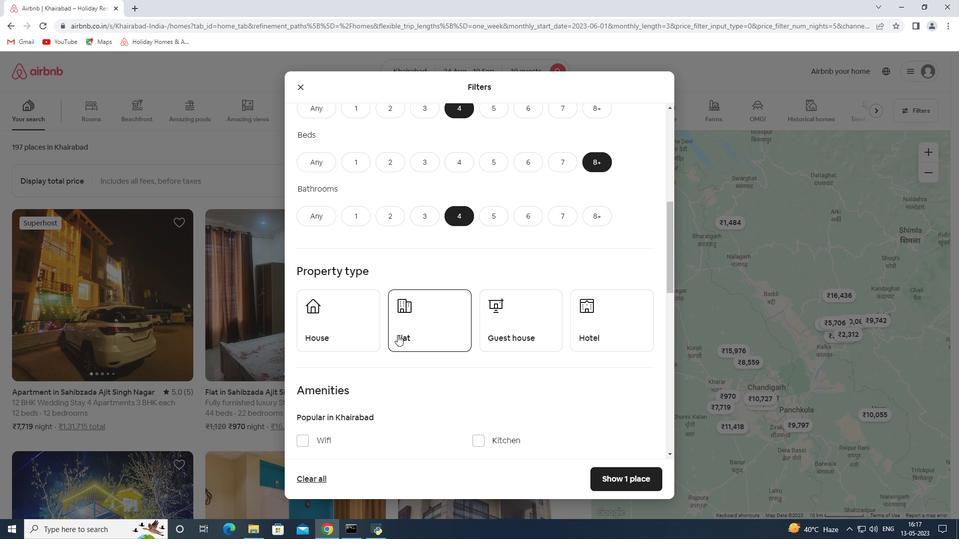 
Action: Mouse pressed left at (349, 327)
Screenshot: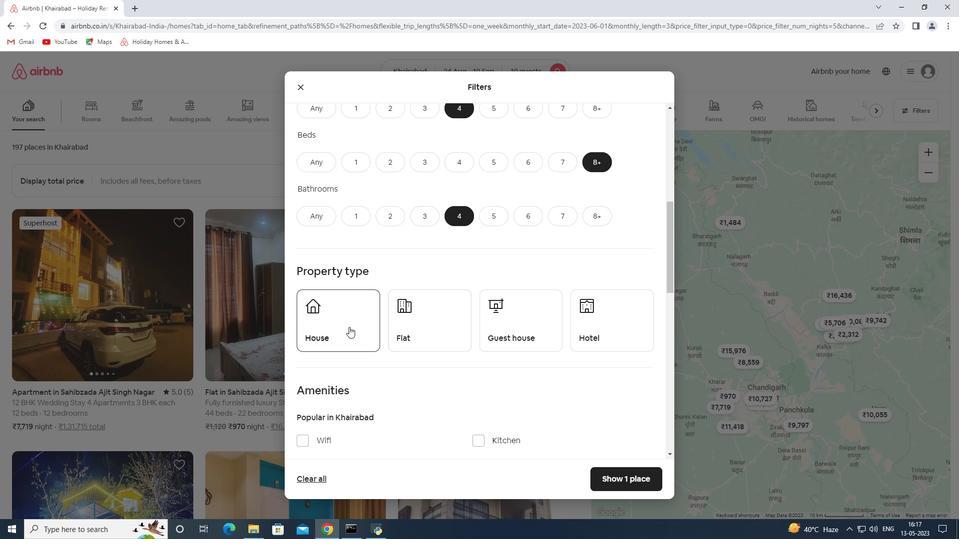 
Action: Mouse moved to (402, 321)
Screenshot: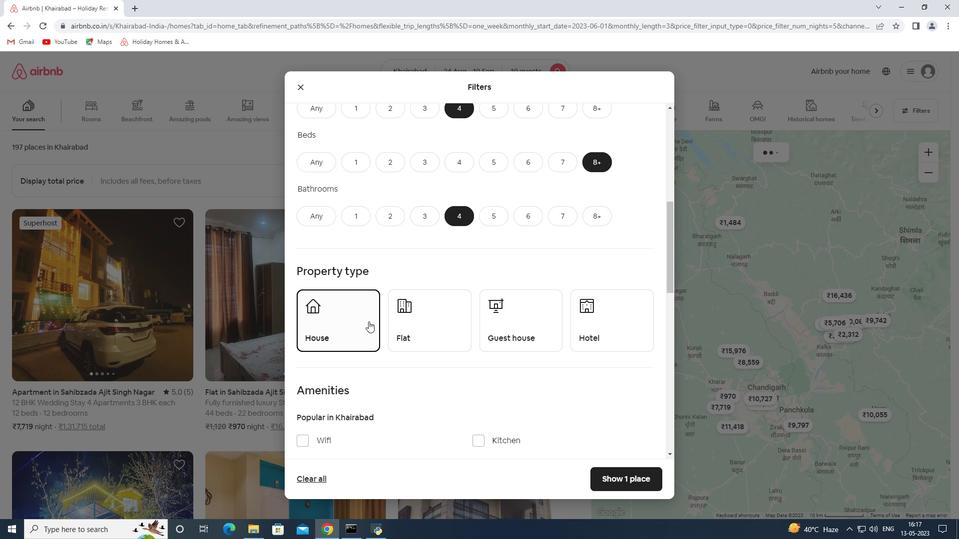 
Action: Mouse pressed left at (402, 321)
Screenshot: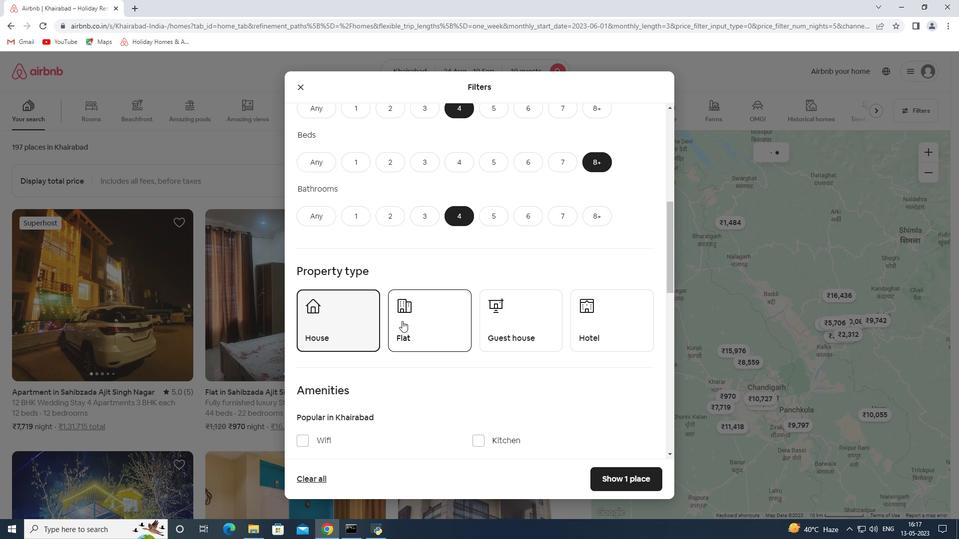 
Action: Mouse moved to (507, 315)
Screenshot: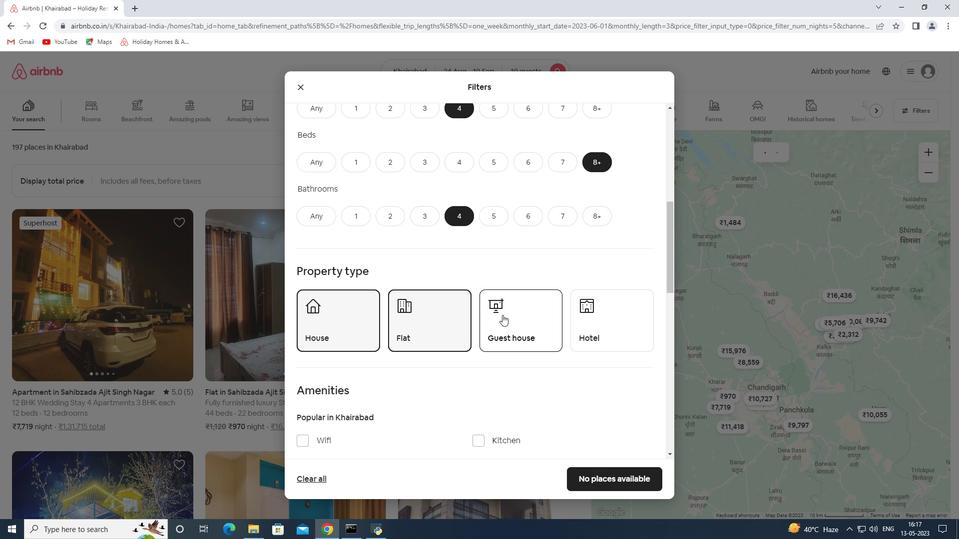 
Action: Mouse pressed left at (507, 315)
Screenshot: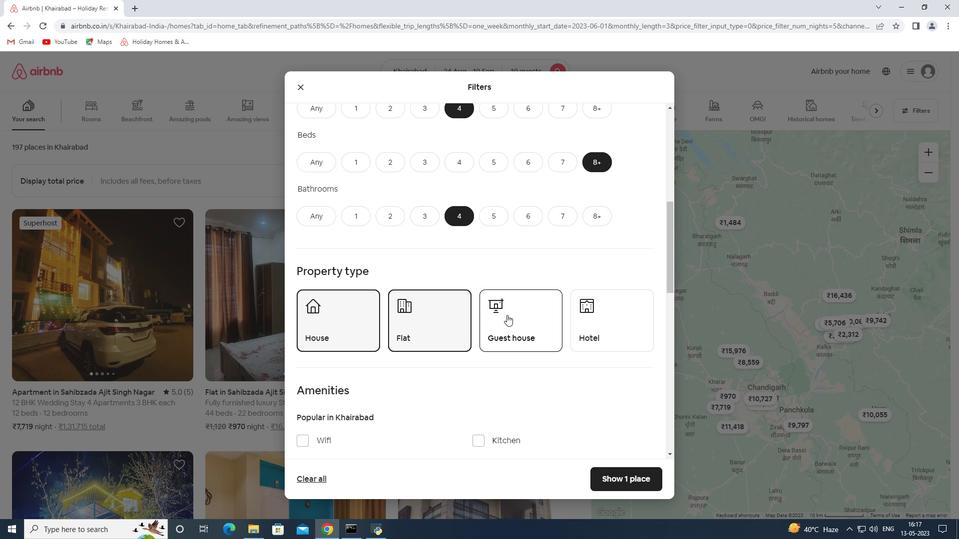 
Action: Mouse moved to (535, 319)
Screenshot: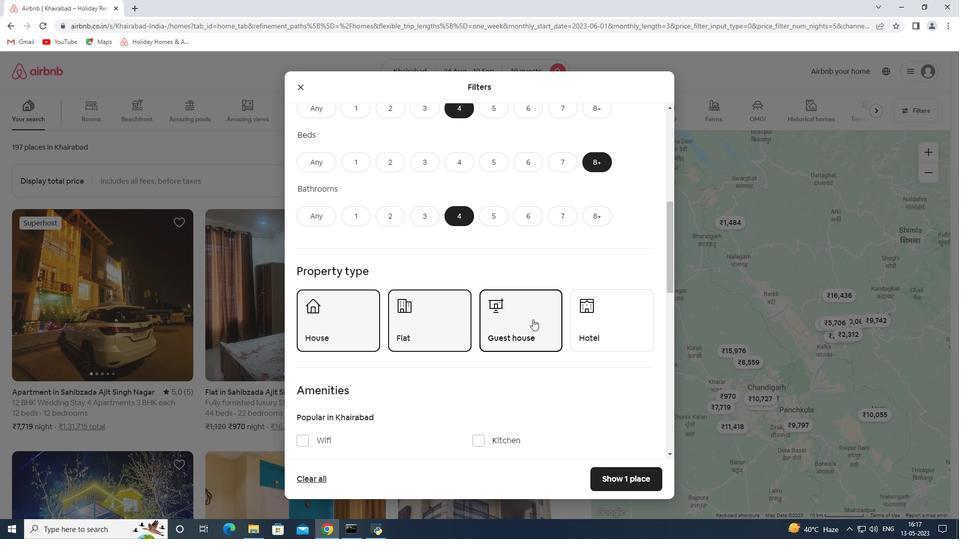 
Action: Mouse scrolled (535, 319) with delta (0, 0)
Screenshot: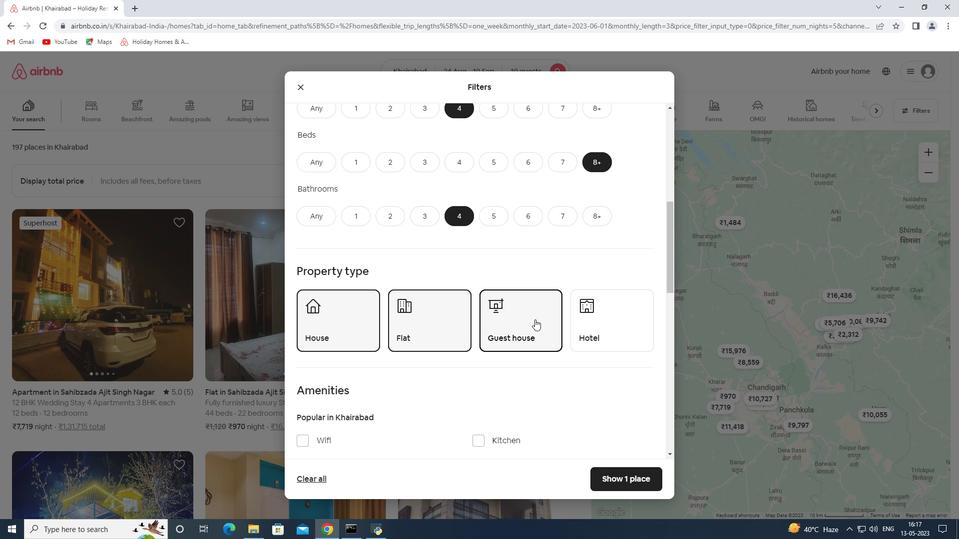 
Action: Mouse moved to (547, 307)
Screenshot: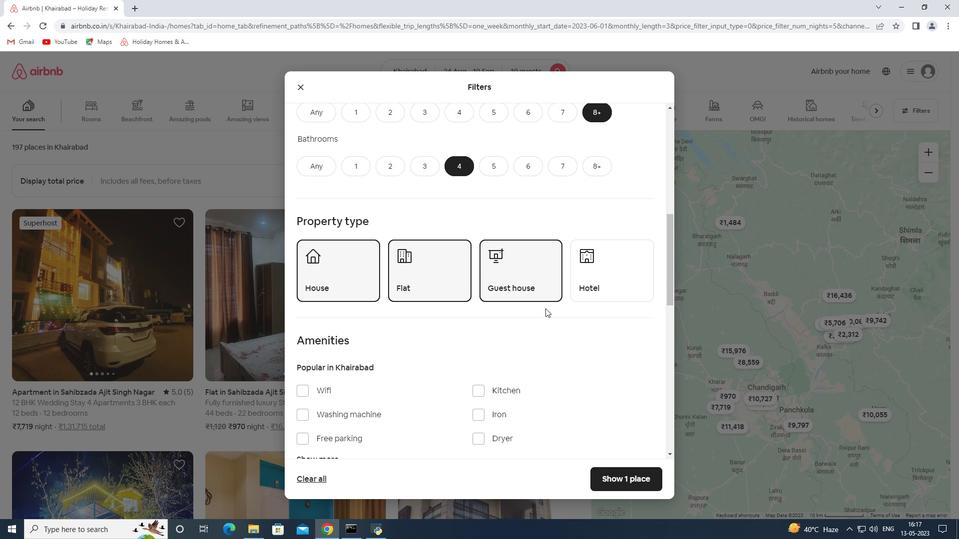 
Action: Mouse scrolled (547, 306) with delta (0, 0)
Screenshot: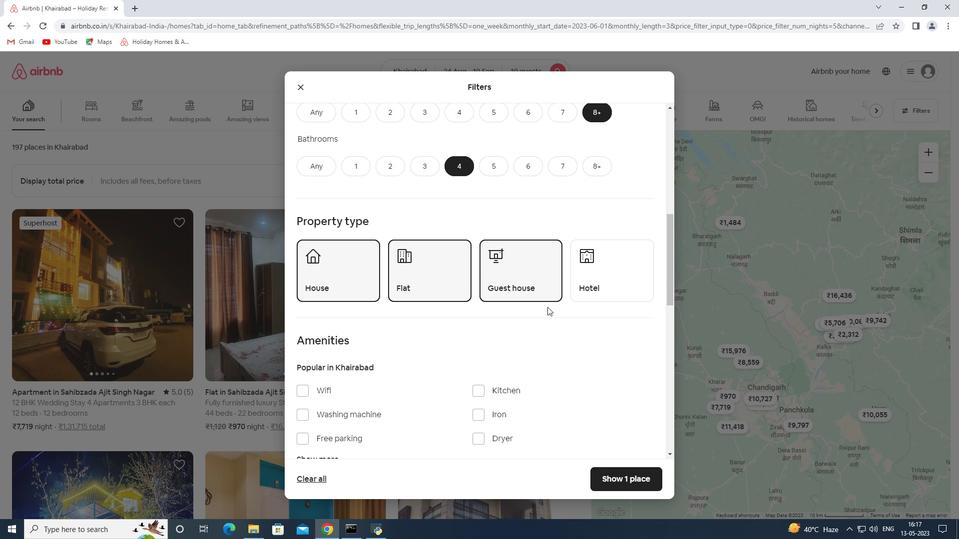 
Action: Mouse scrolled (547, 306) with delta (0, 0)
Screenshot: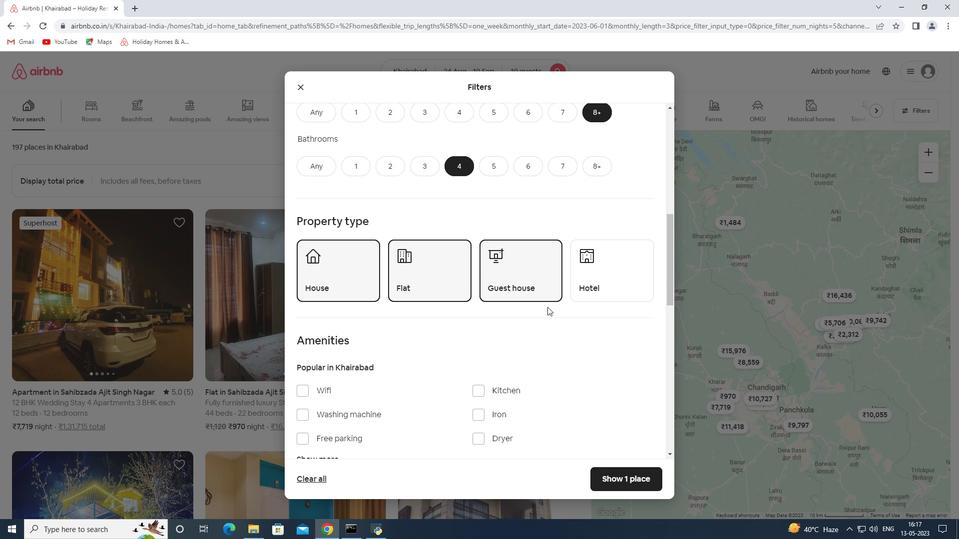 
Action: Mouse scrolled (547, 306) with delta (0, 0)
Screenshot: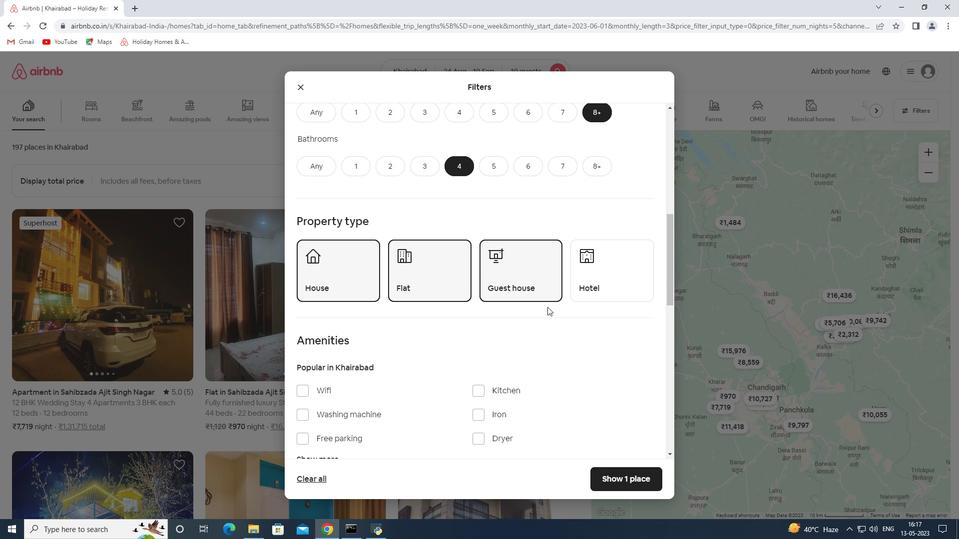 
Action: Mouse moved to (318, 308)
Screenshot: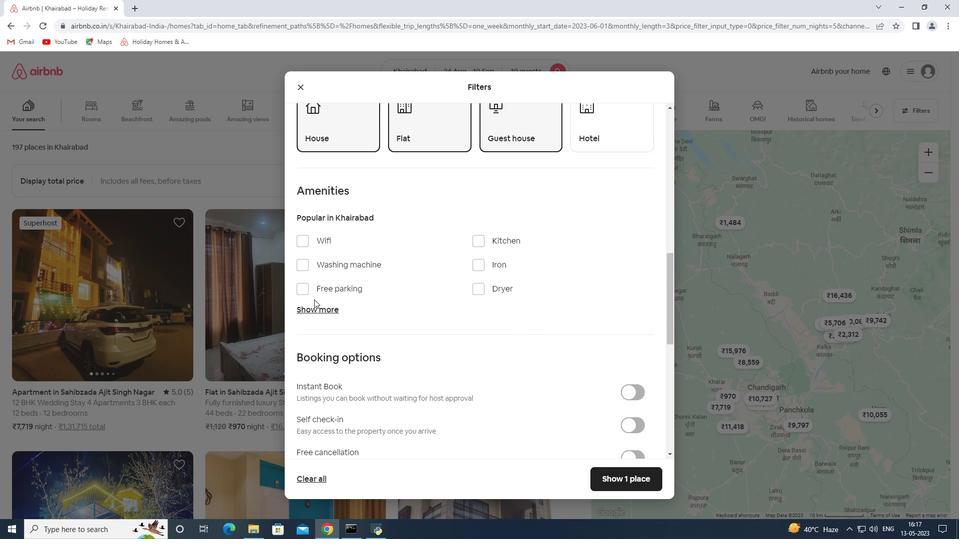 
Action: Mouse pressed left at (318, 308)
Screenshot: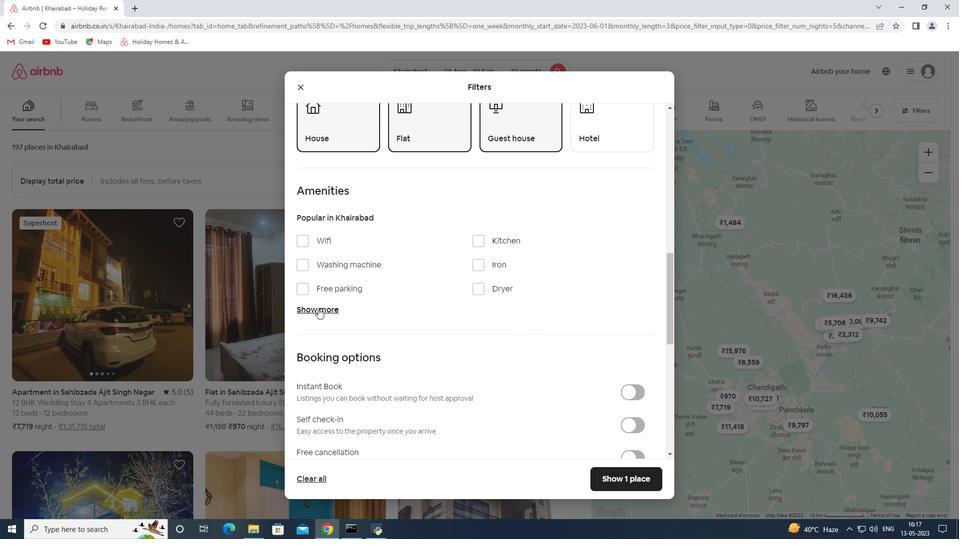
Action: Mouse moved to (326, 242)
Screenshot: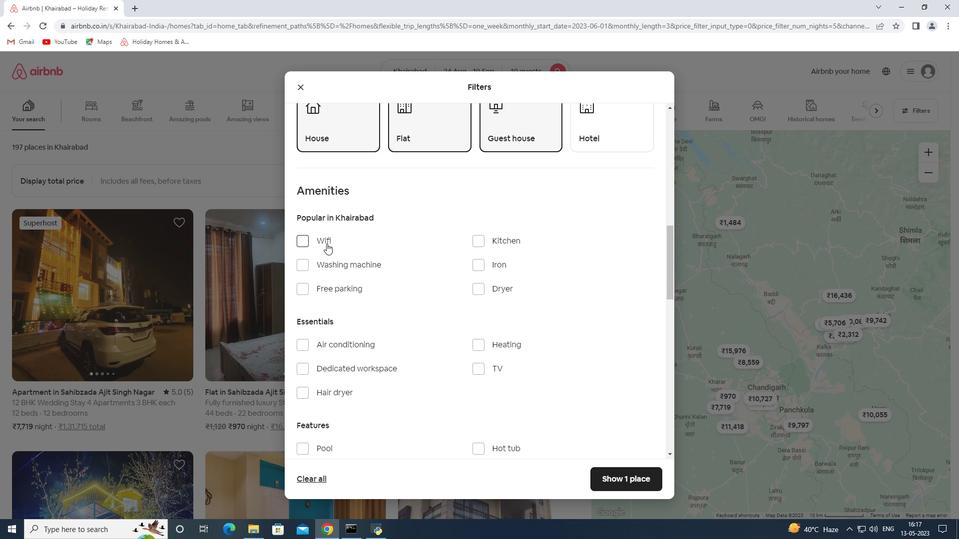 
Action: Mouse pressed left at (326, 242)
Screenshot: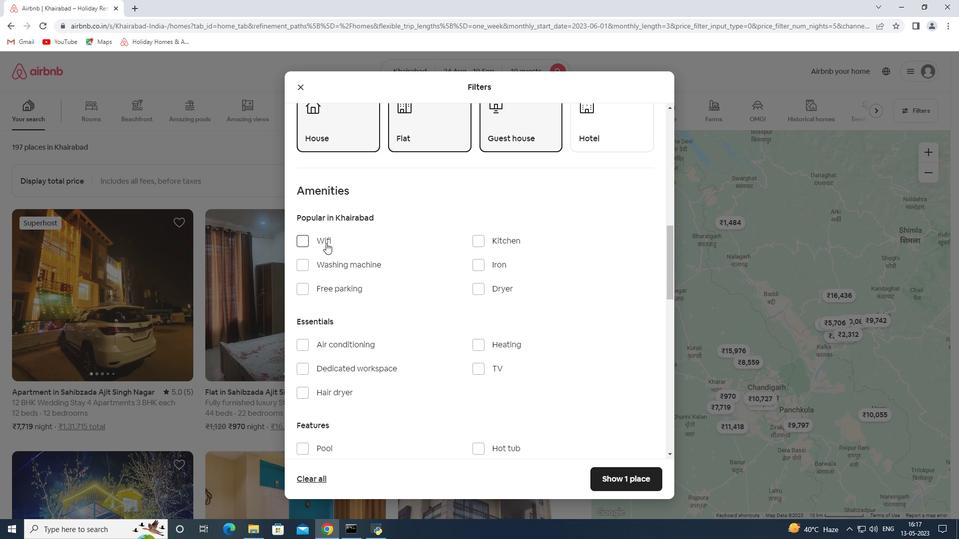 
Action: Mouse moved to (340, 288)
Screenshot: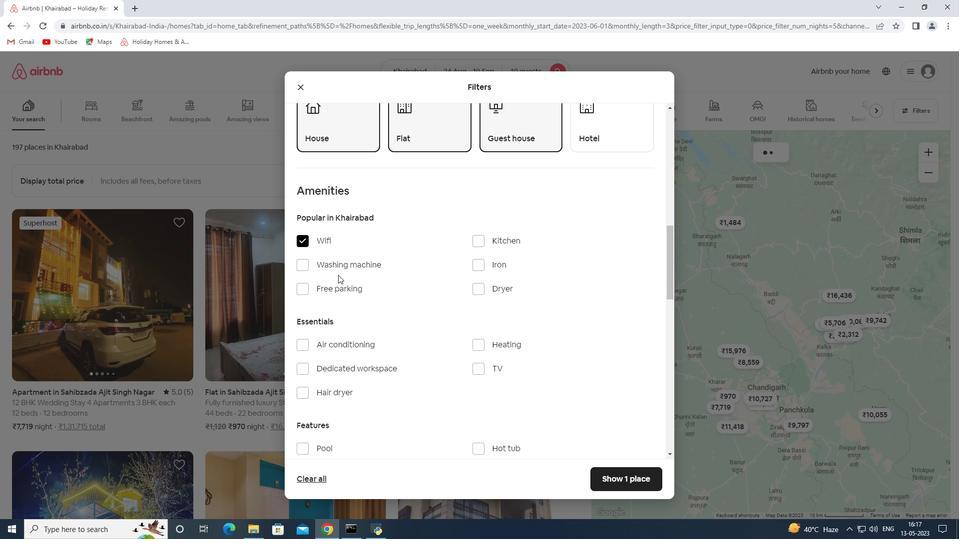 
Action: Mouse pressed left at (340, 288)
Screenshot: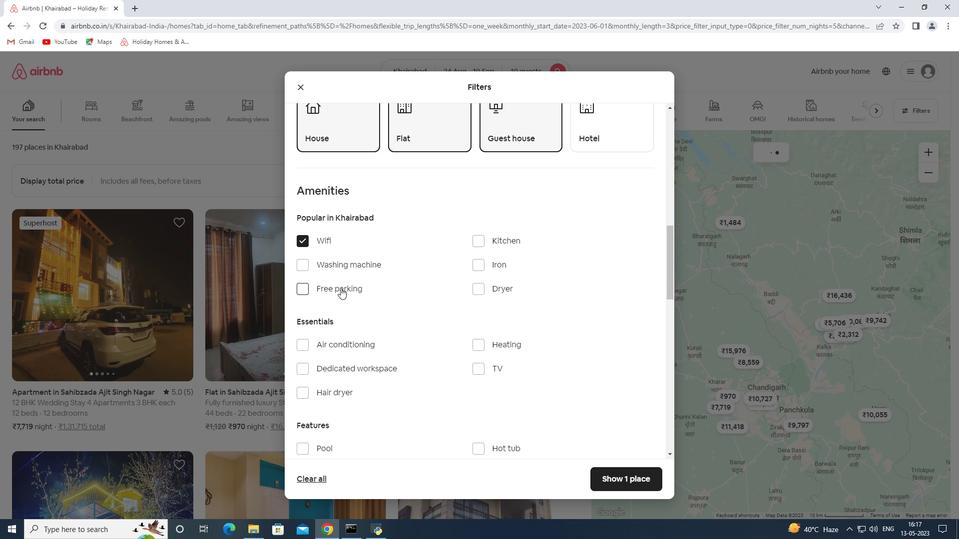 
Action: Mouse moved to (484, 365)
Screenshot: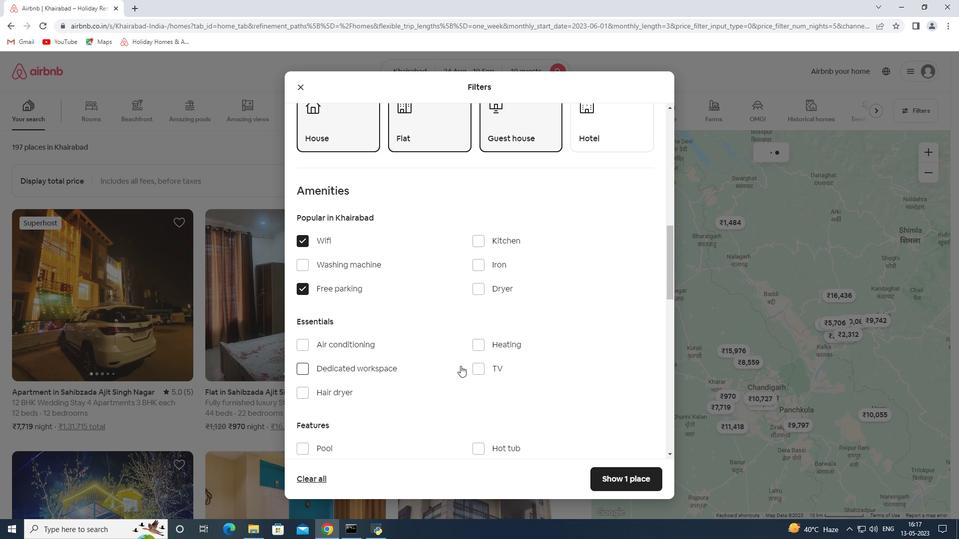 
Action: Mouse pressed left at (484, 365)
Screenshot: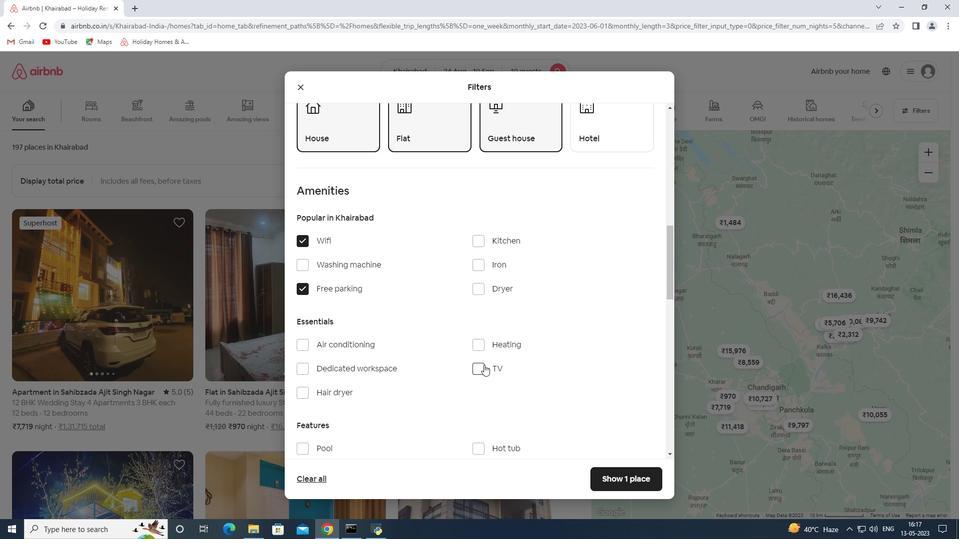
Action: Mouse moved to (484, 361)
Screenshot: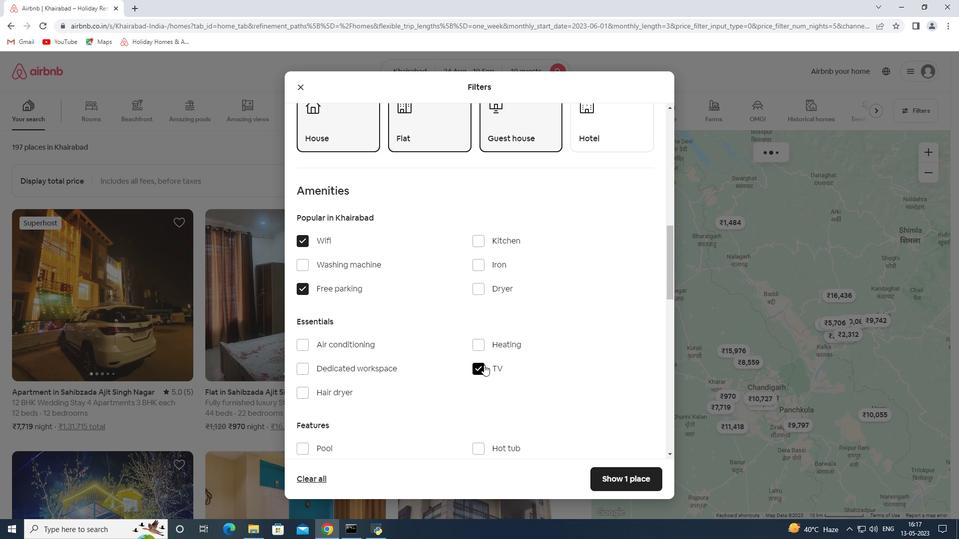 
Action: Mouse scrolled (484, 360) with delta (0, 0)
Screenshot: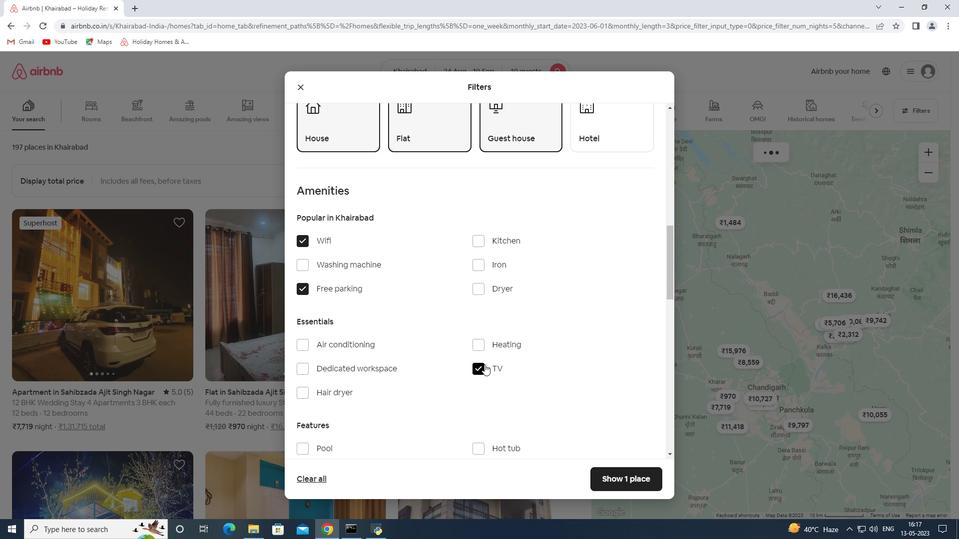 
Action: Mouse scrolled (484, 360) with delta (0, 0)
Screenshot: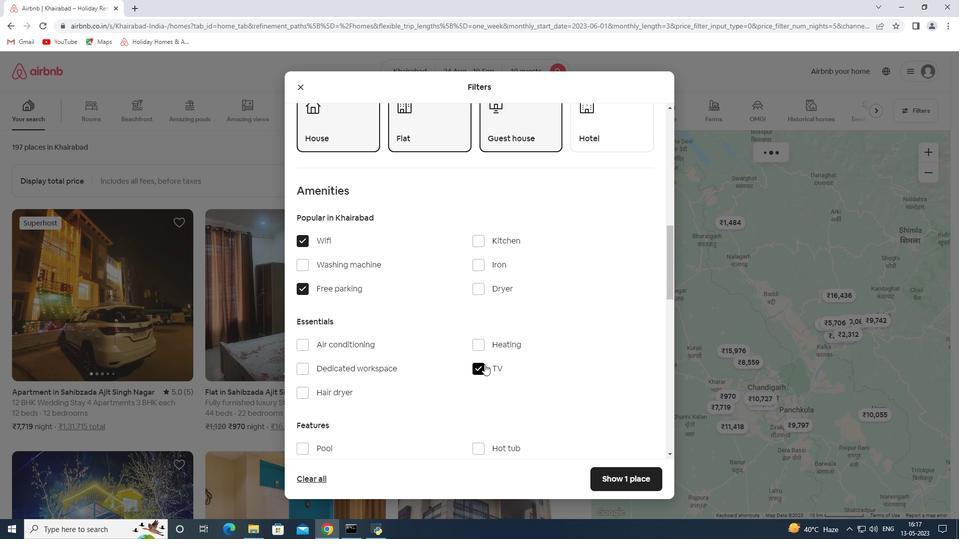 
Action: Mouse moved to (485, 361)
Screenshot: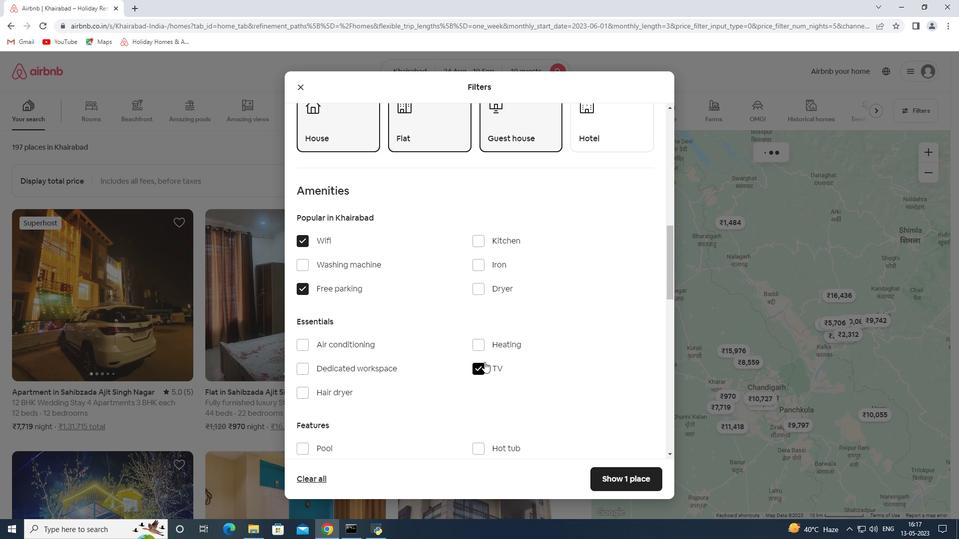 
Action: Mouse scrolled (484, 360) with delta (0, 0)
Screenshot: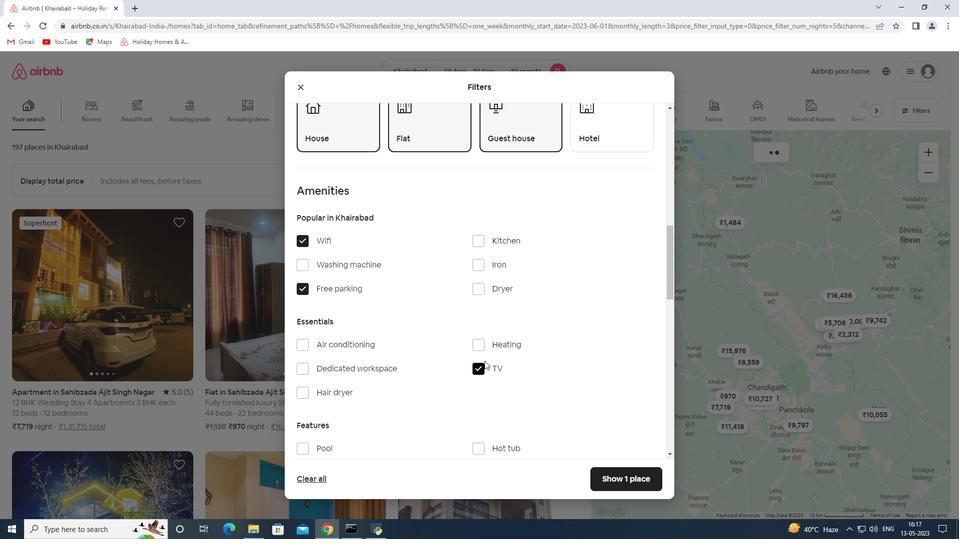 
Action: Mouse scrolled (485, 360) with delta (0, 0)
Screenshot: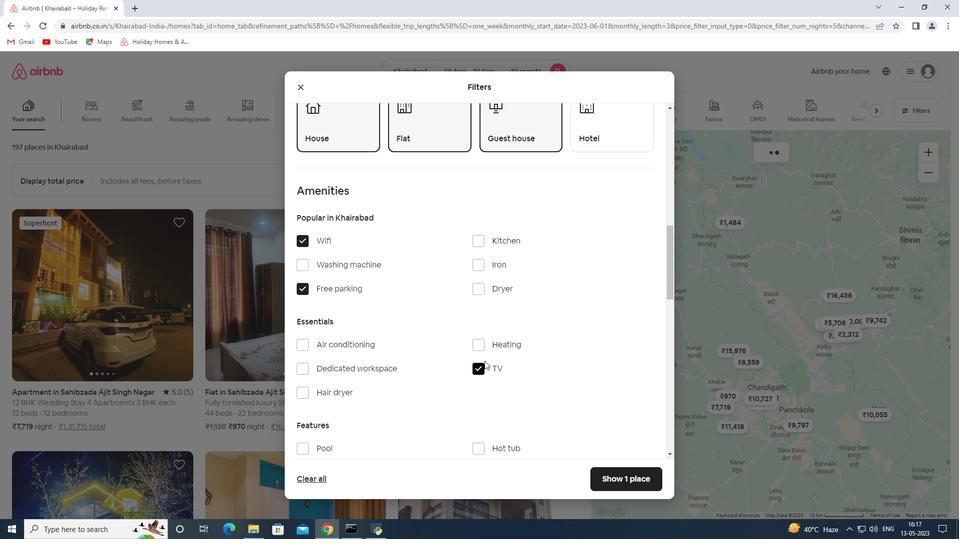 
Action: Mouse scrolled (485, 360) with delta (0, 0)
Screenshot: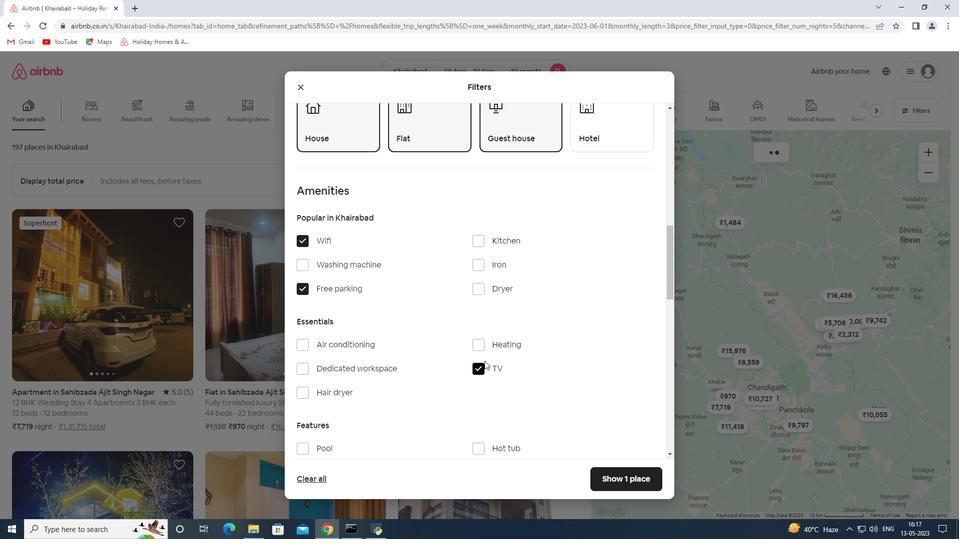 
Action: Mouse moved to (321, 245)
Screenshot: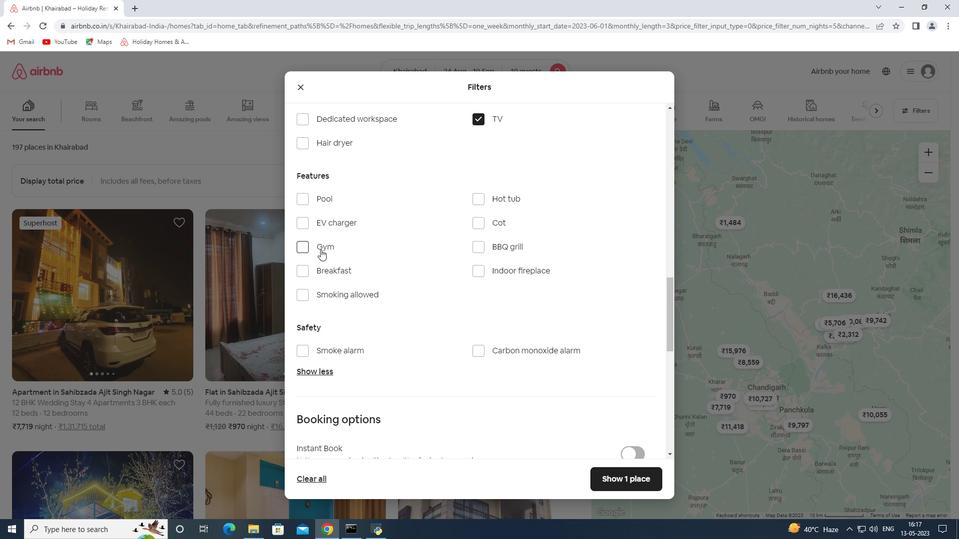 
Action: Mouse pressed left at (321, 245)
Screenshot: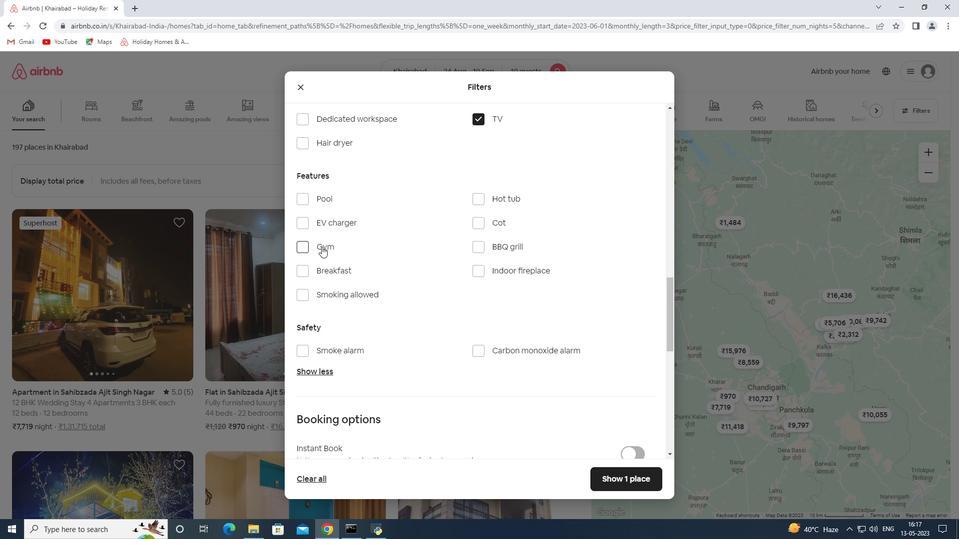 
Action: Mouse moved to (331, 271)
Screenshot: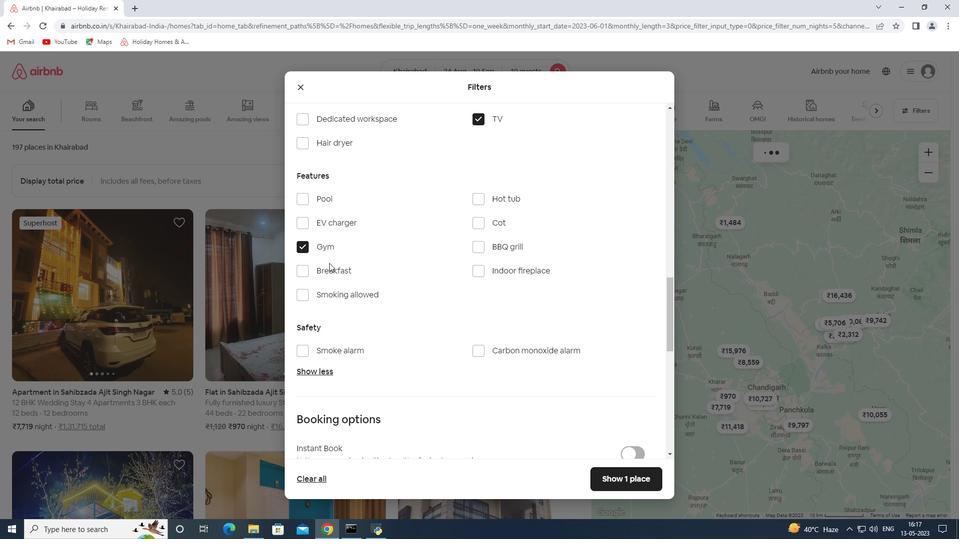 
Action: Mouse pressed left at (331, 271)
Screenshot: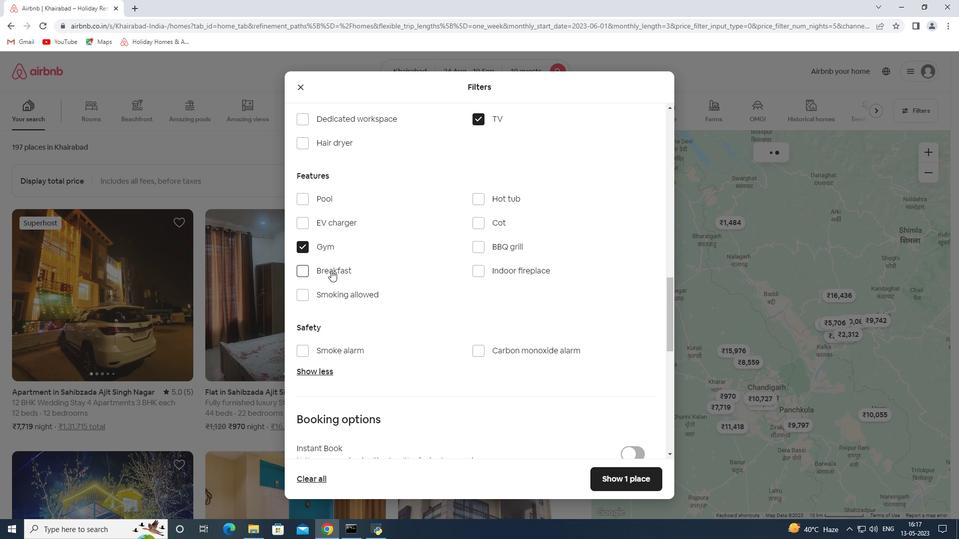 
Action: Mouse moved to (434, 260)
Screenshot: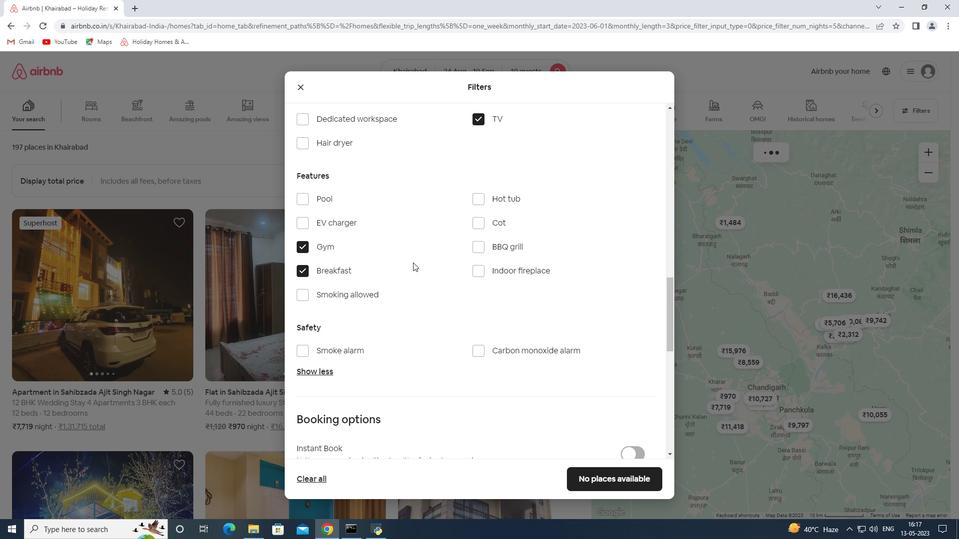 
Action: Mouse scrolled (432, 260) with delta (0, 0)
Screenshot: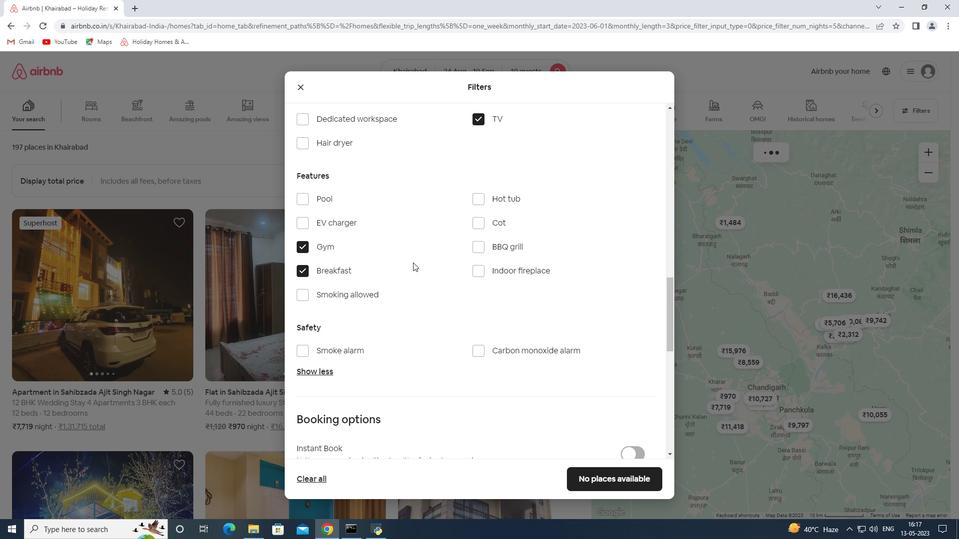 
Action: Mouse moved to (435, 260)
Screenshot: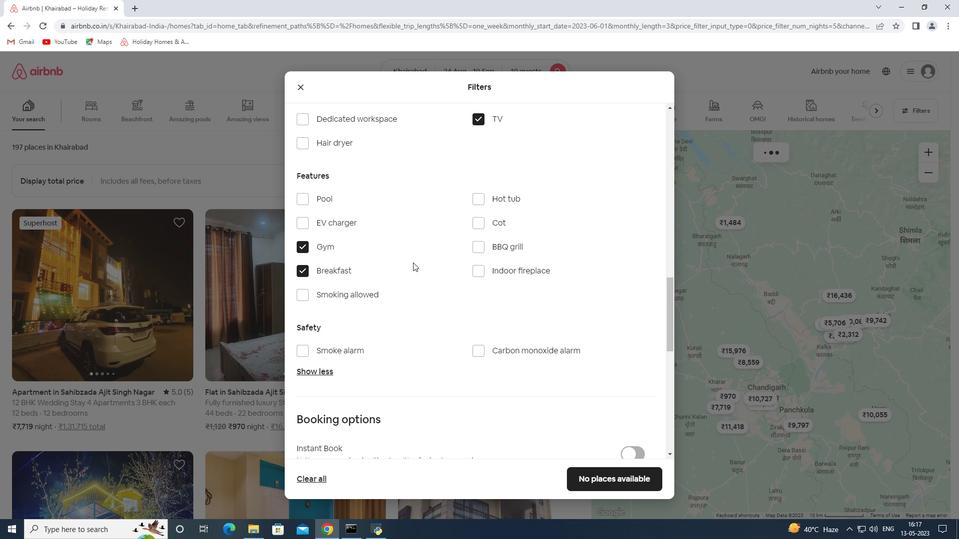 
Action: Mouse scrolled (435, 260) with delta (0, 0)
Screenshot: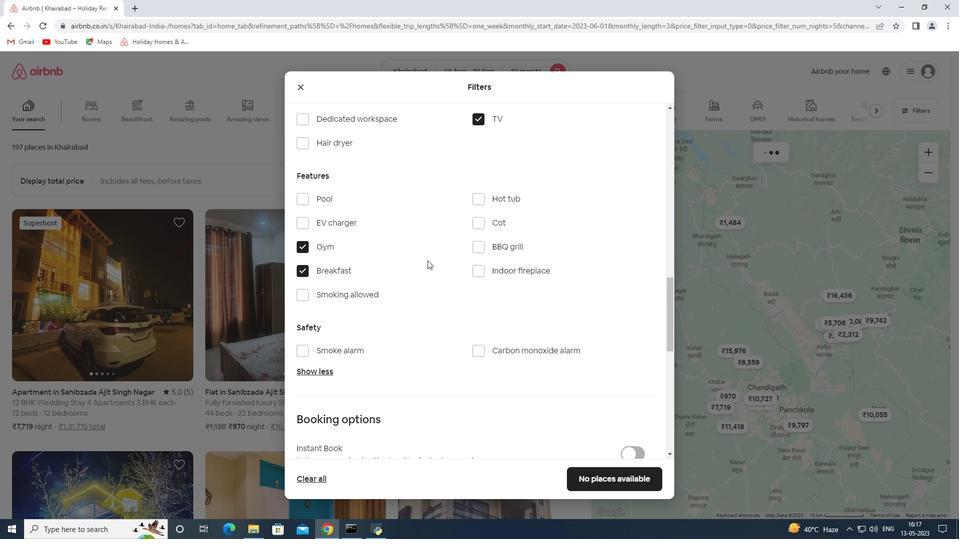 
Action: Mouse moved to (442, 261)
Screenshot: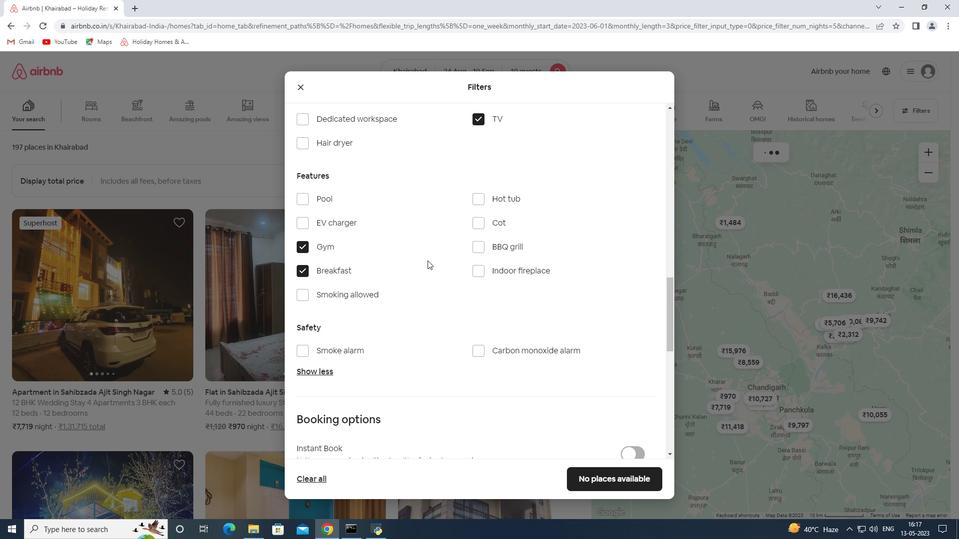
Action: Mouse scrolled (438, 260) with delta (0, 0)
Screenshot: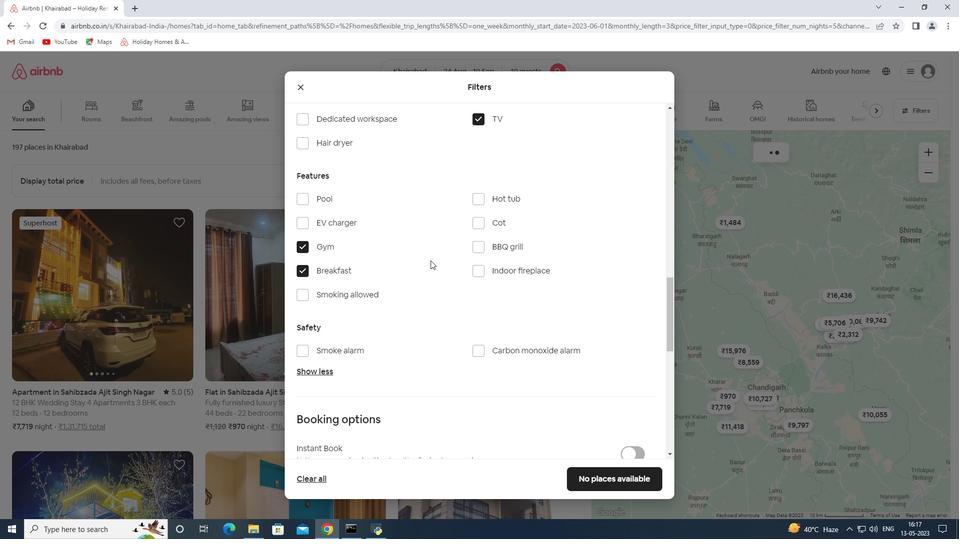 
Action: Mouse moved to (471, 265)
Screenshot: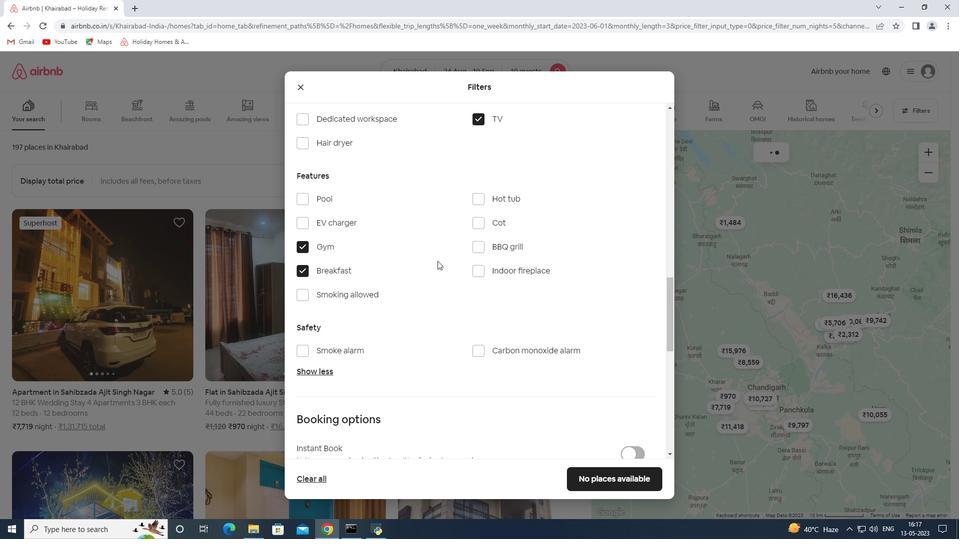 
Action: Mouse scrolled (444, 260) with delta (0, 0)
Screenshot: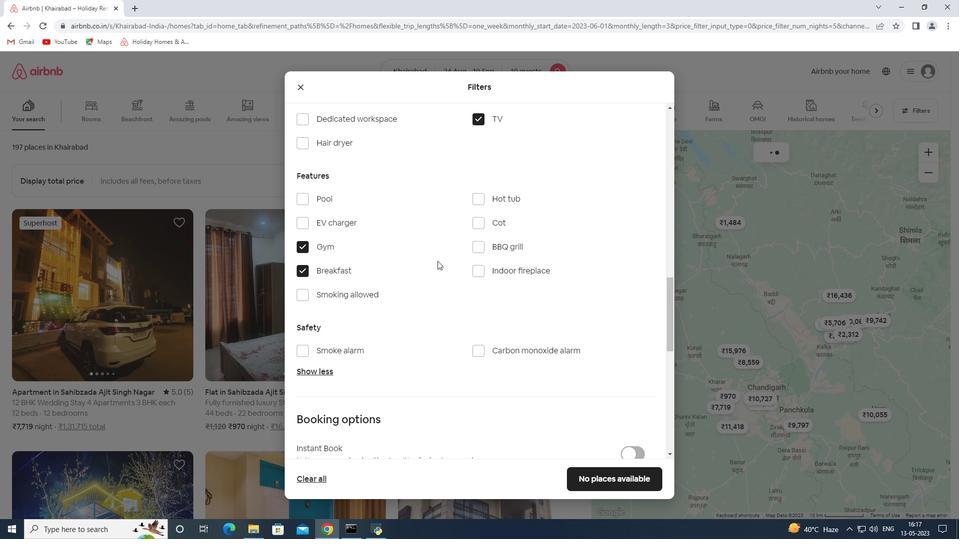 
Action: Mouse moved to (636, 287)
Screenshot: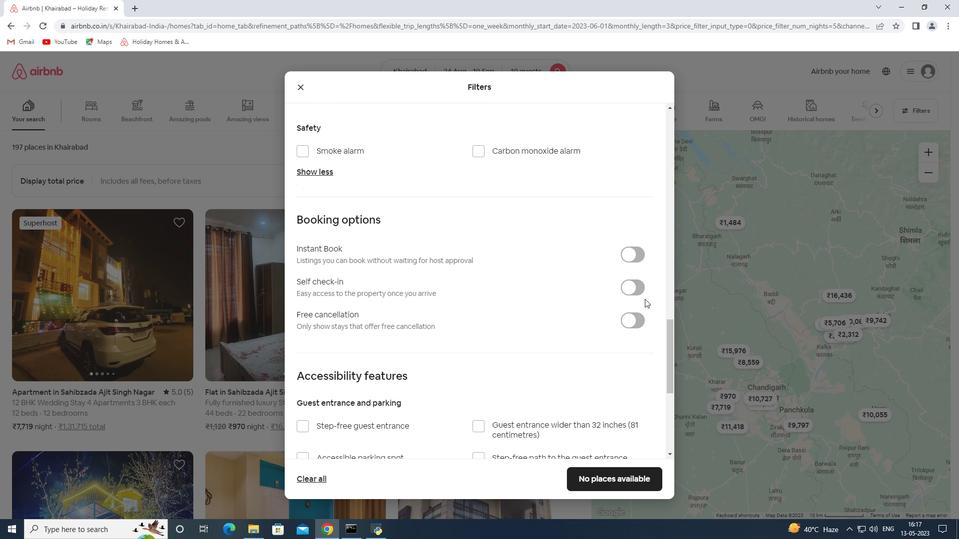 
Action: Mouse pressed left at (636, 287)
Screenshot: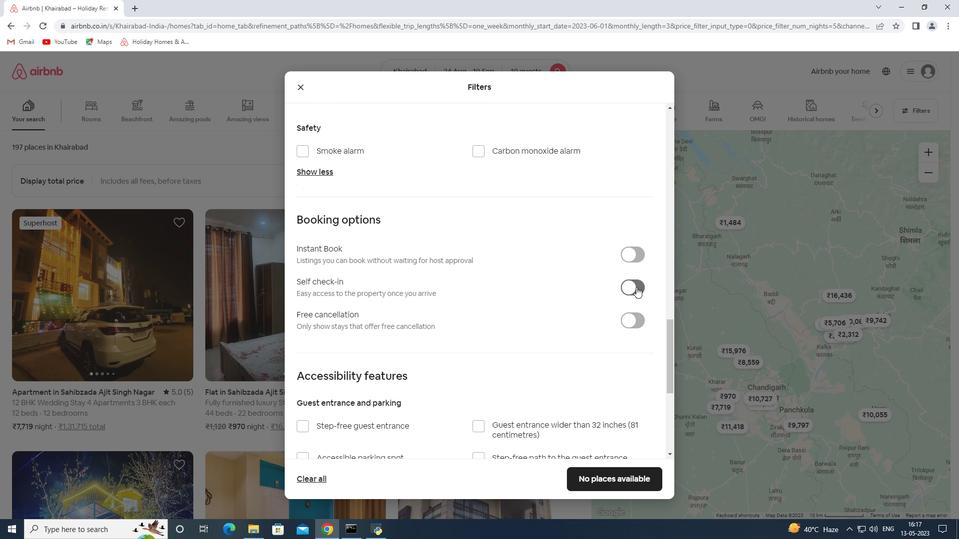 
Action: Mouse moved to (539, 316)
Screenshot: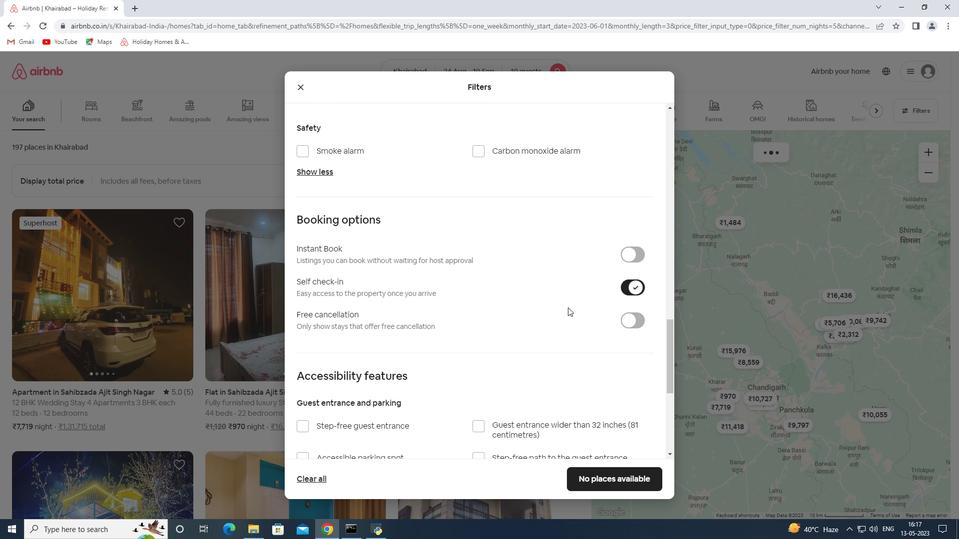 
Action: Mouse scrolled (539, 316) with delta (0, 0)
Screenshot: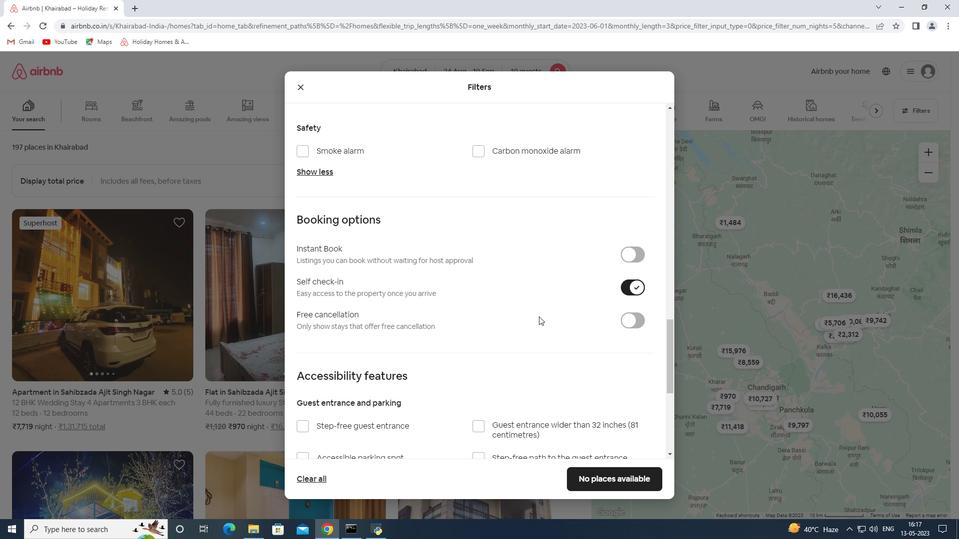 
Action: Mouse scrolled (539, 316) with delta (0, 0)
Screenshot: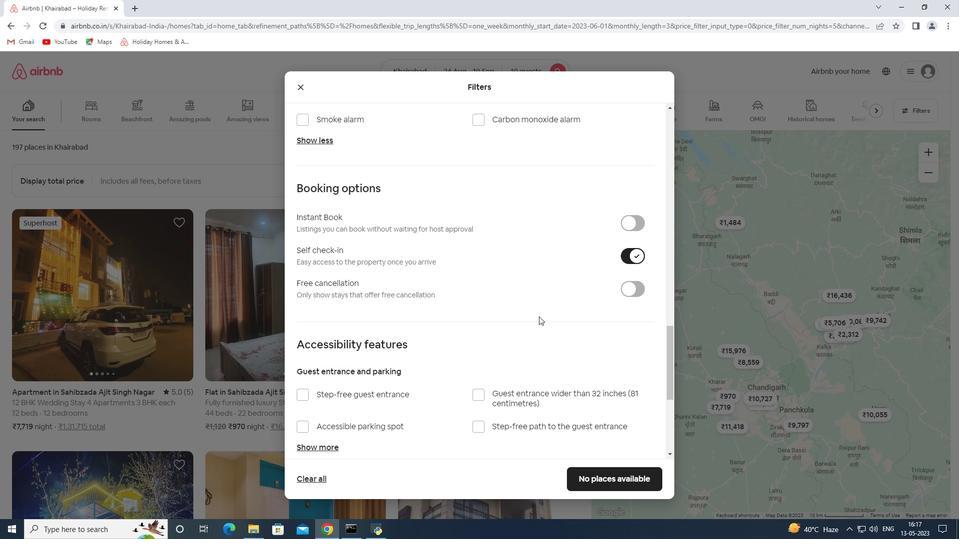 
Action: Mouse scrolled (539, 316) with delta (0, 0)
Screenshot: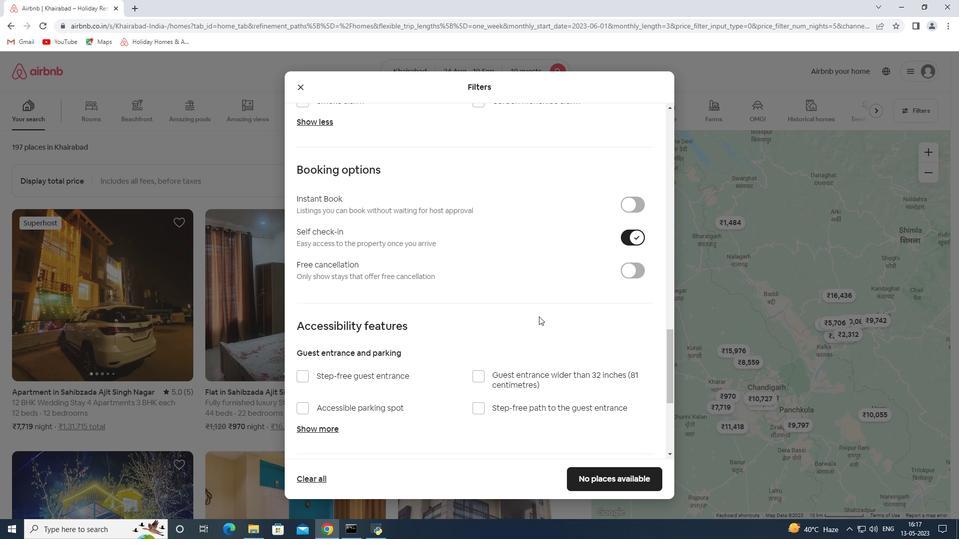 
Action: Mouse scrolled (539, 316) with delta (0, 0)
Screenshot: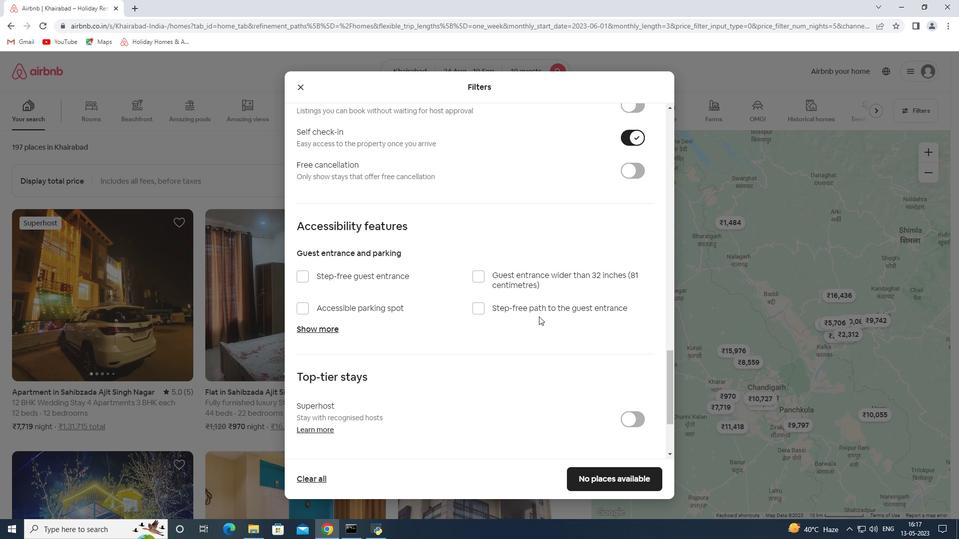 
Action: Mouse scrolled (539, 316) with delta (0, 0)
Screenshot: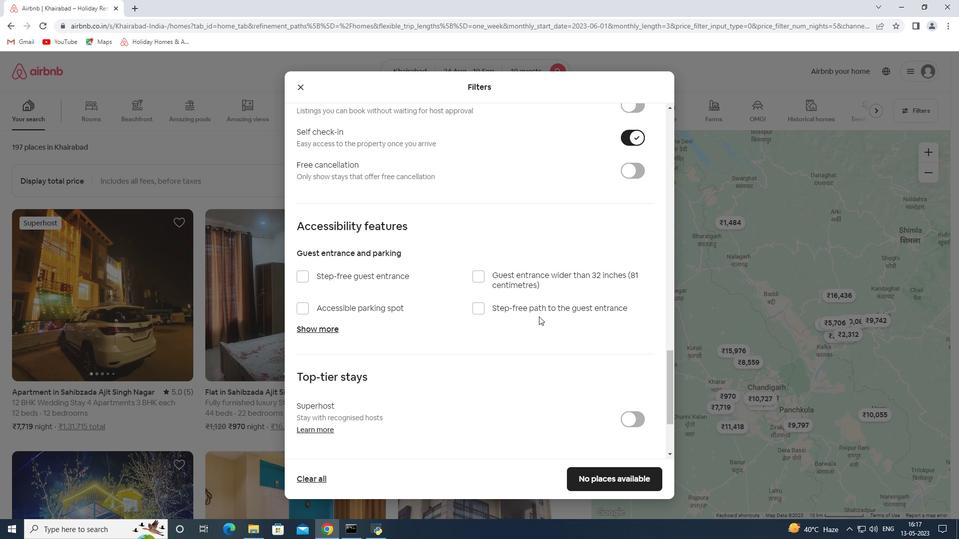 
Action: Mouse scrolled (539, 316) with delta (0, 0)
Screenshot: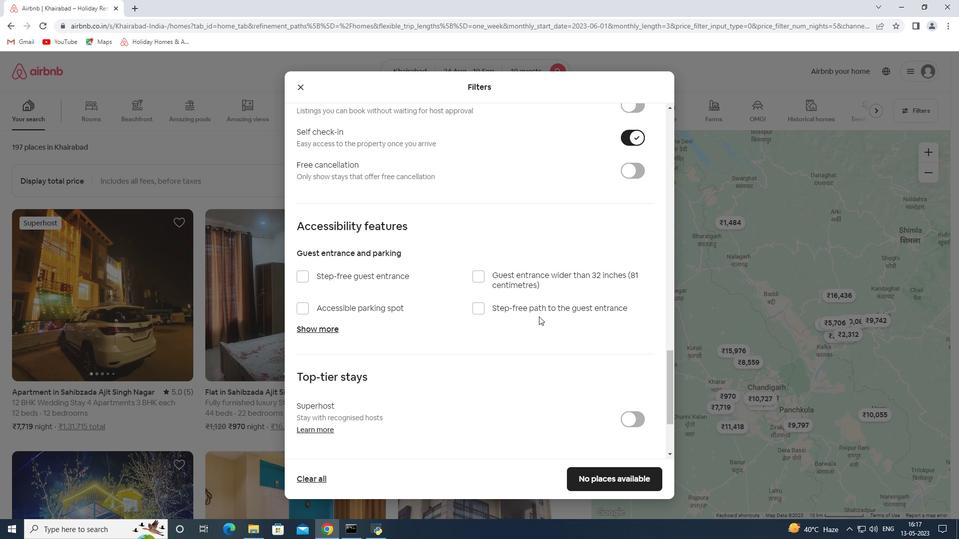 
Action: Mouse scrolled (539, 316) with delta (0, 0)
Screenshot: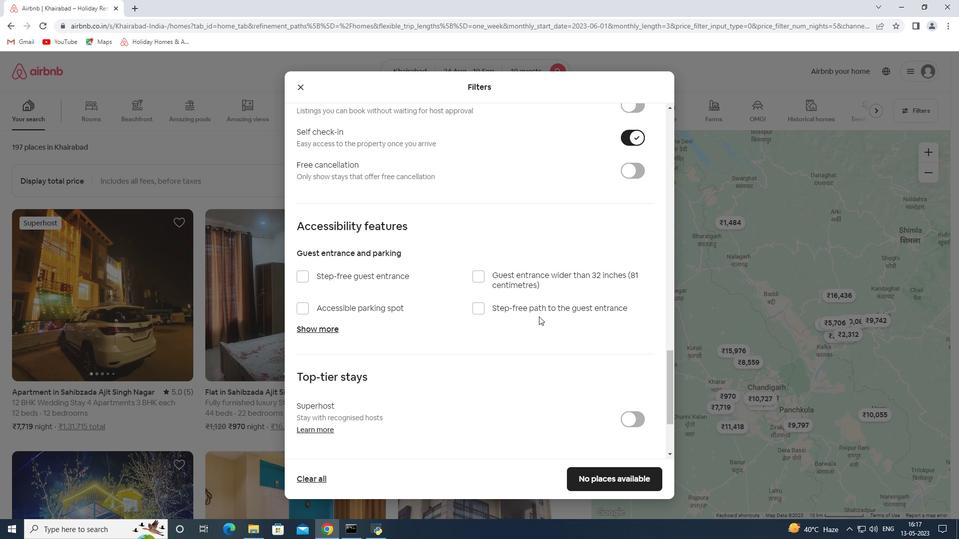 
Action: Mouse scrolled (539, 316) with delta (0, 0)
Screenshot: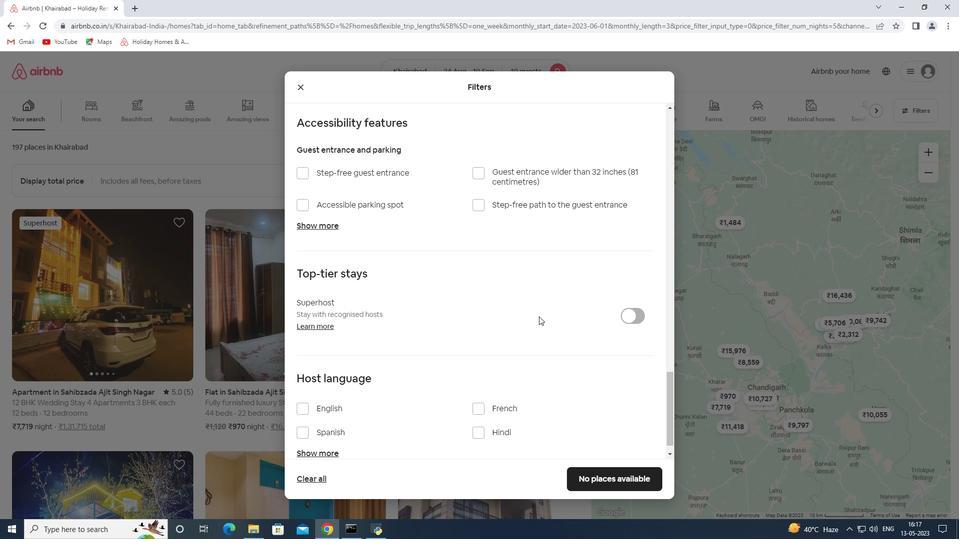 
Action: Mouse moved to (317, 388)
Screenshot: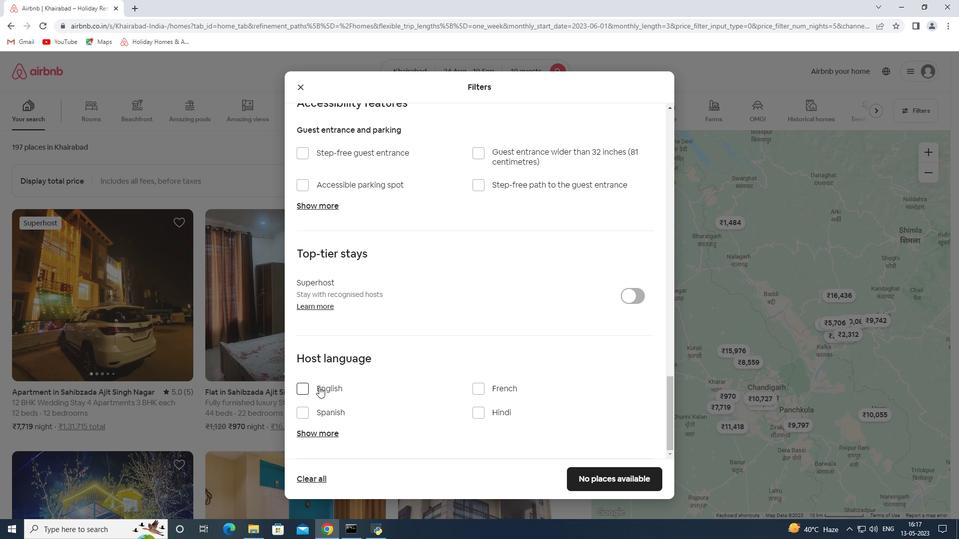 
Action: Mouse pressed left at (317, 388)
Screenshot: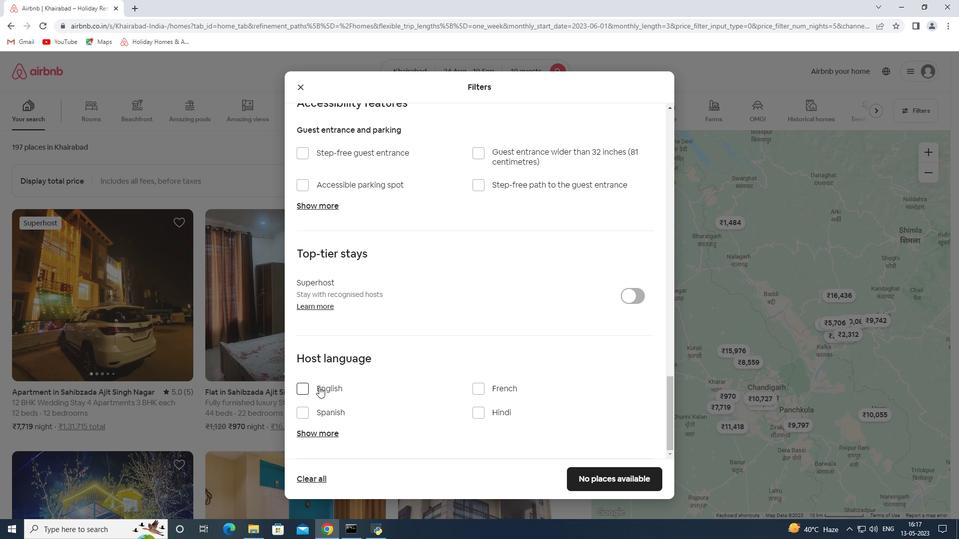 
Action: Mouse moved to (601, 484)
Screenshot: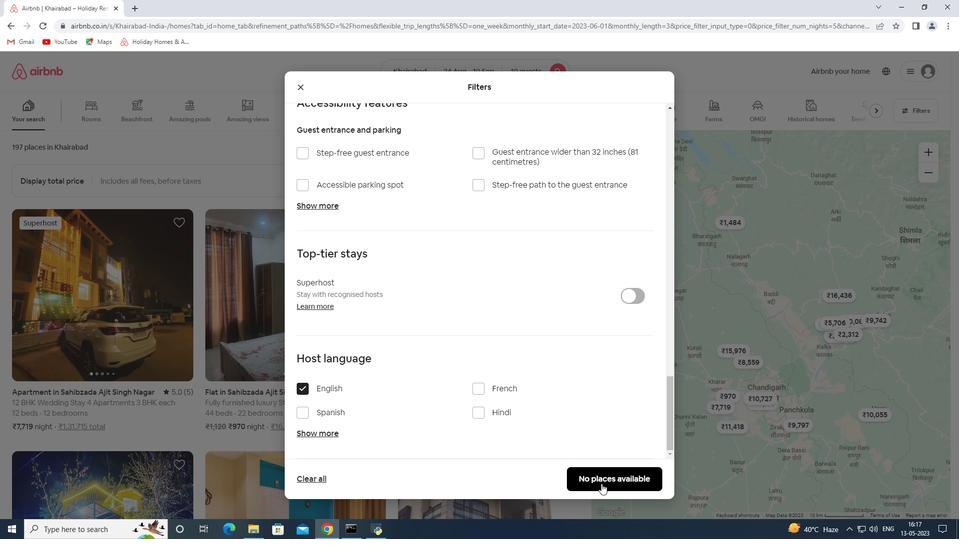 
Action: Mouse pressed left at (601, 484)
Screenshot: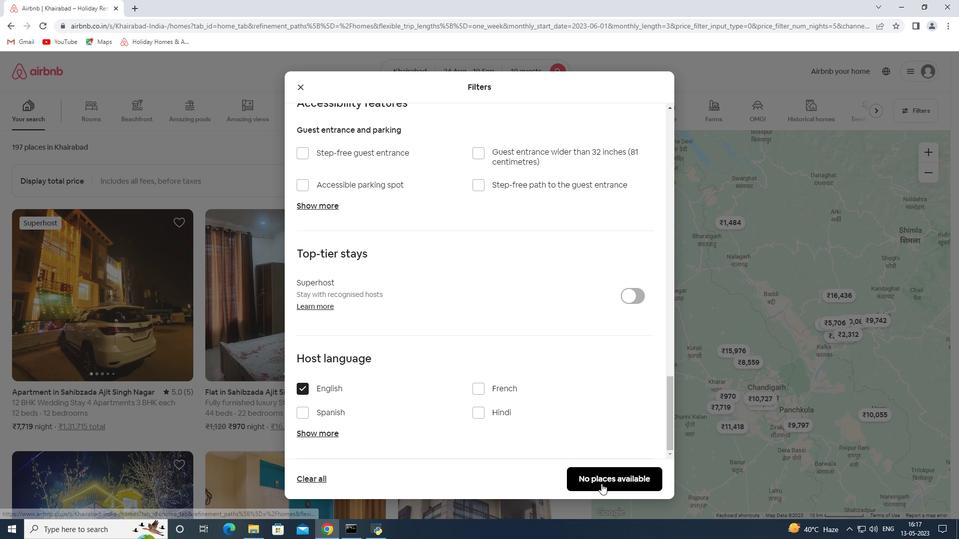 
